 Task: Forward email with the signature Anna Garcia with the subject Request for a meeting from softage.1@softage.net to softage.5@softage.net with the message I would like to schedule a call to discuss the progress of the new product development., select first word, change the font of the message to Garamond and change the font typography to underline Send the email
Action: Mouse moved to (959, 83)
Screenshot: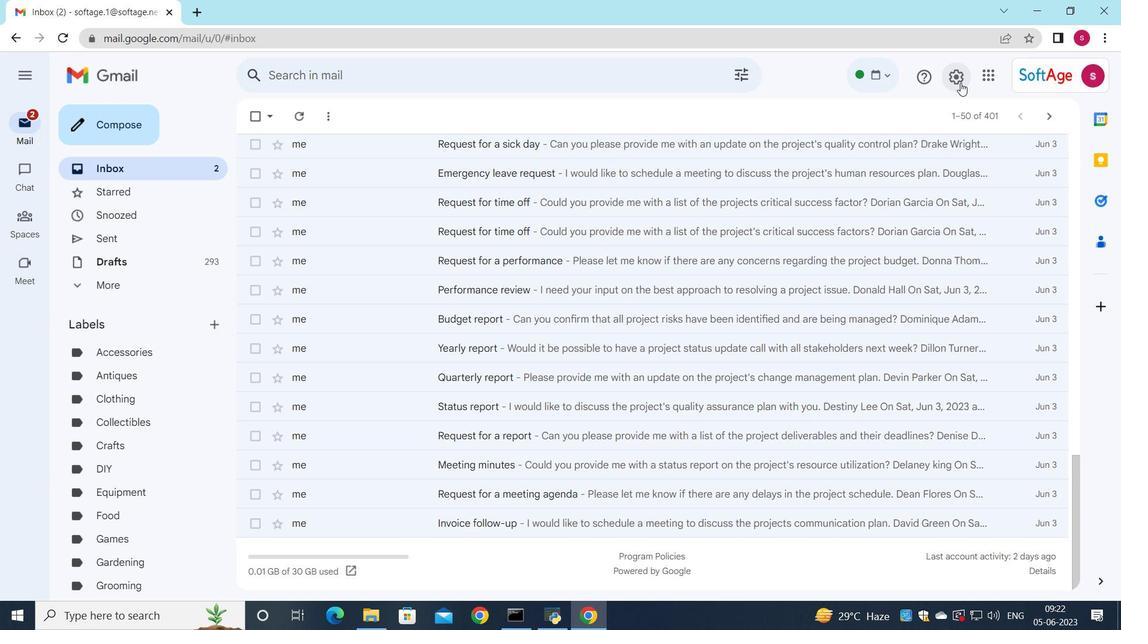 
Action: Mouse pressed left at (959, 83)
Screenshot: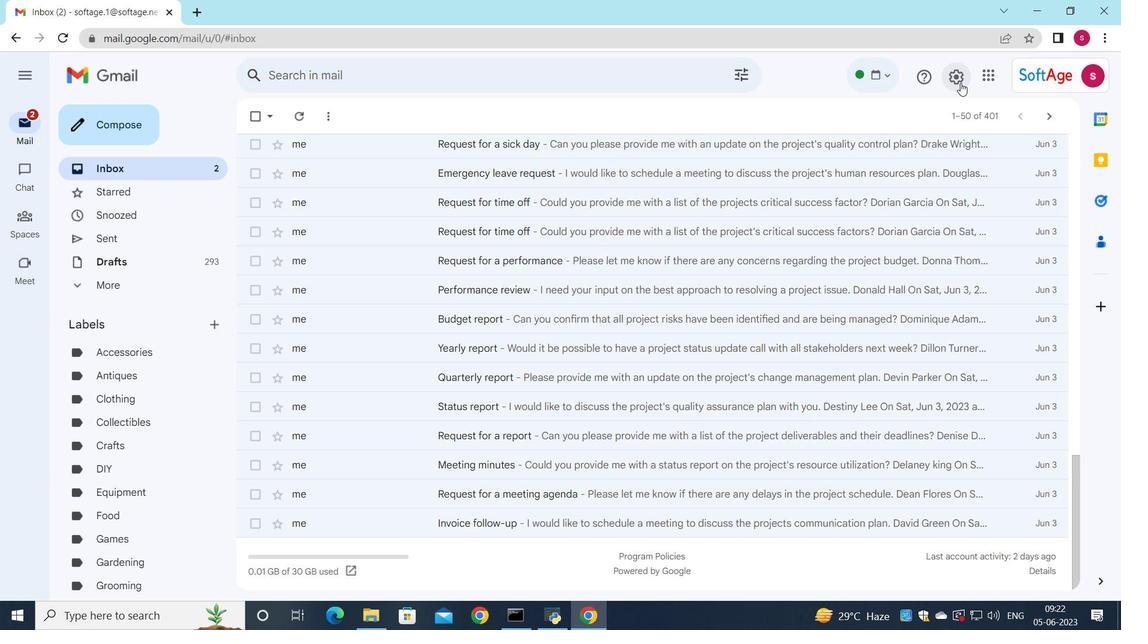 
Action: Mouse moved to (968, 151)
Screenshot: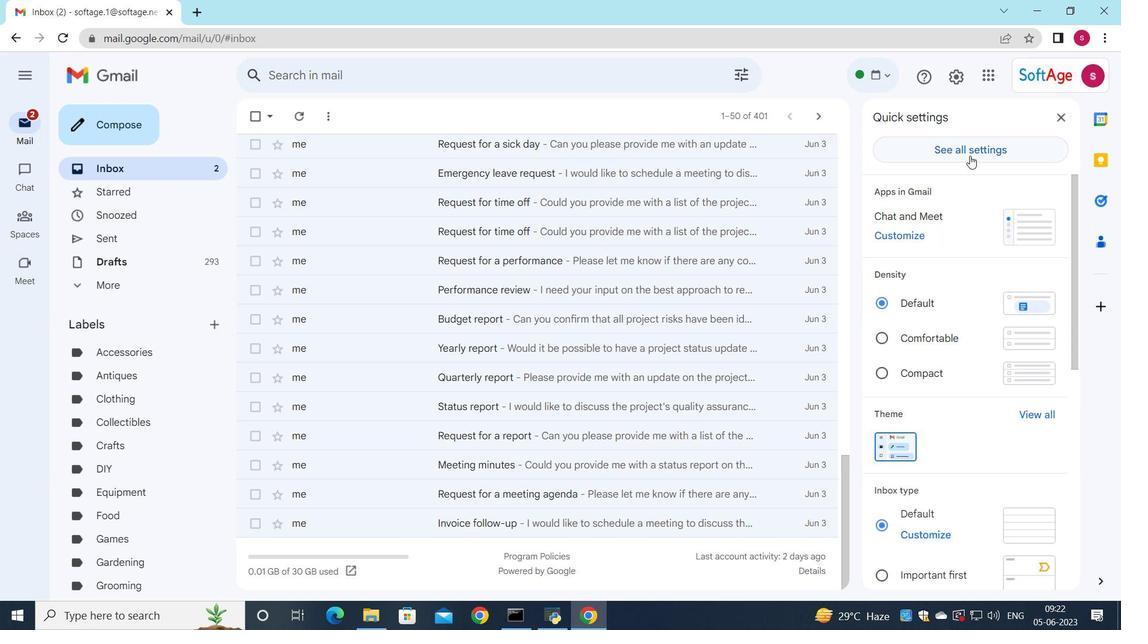 
Action: Mouse pressed left at (968, 151)
Screenshot: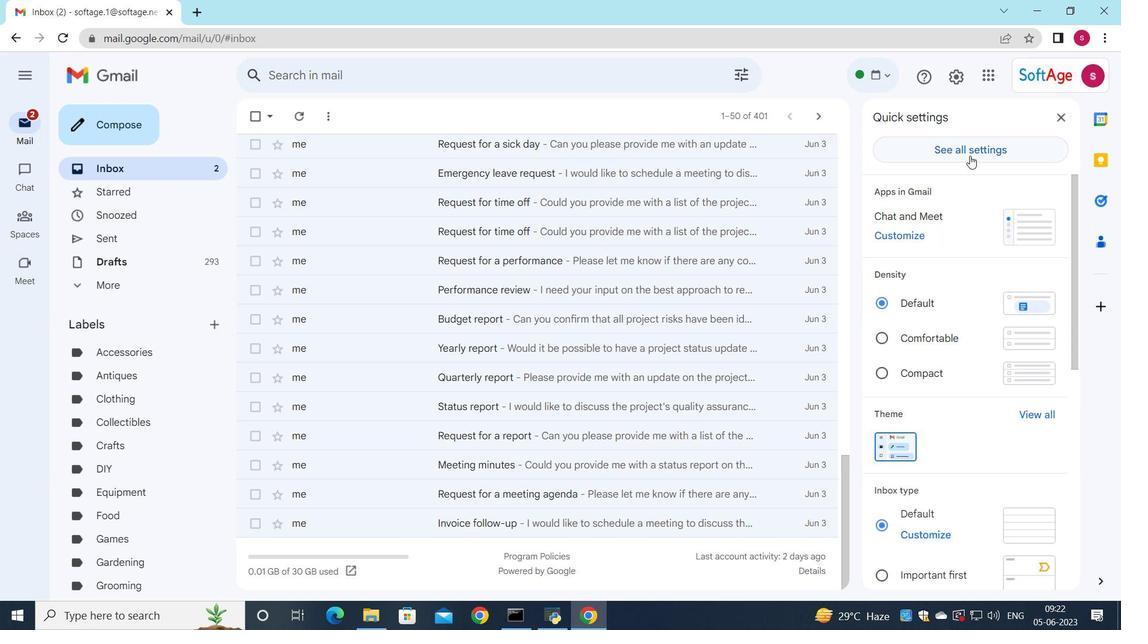 
Action: Mouse moved to (579, 341)
Screenshot: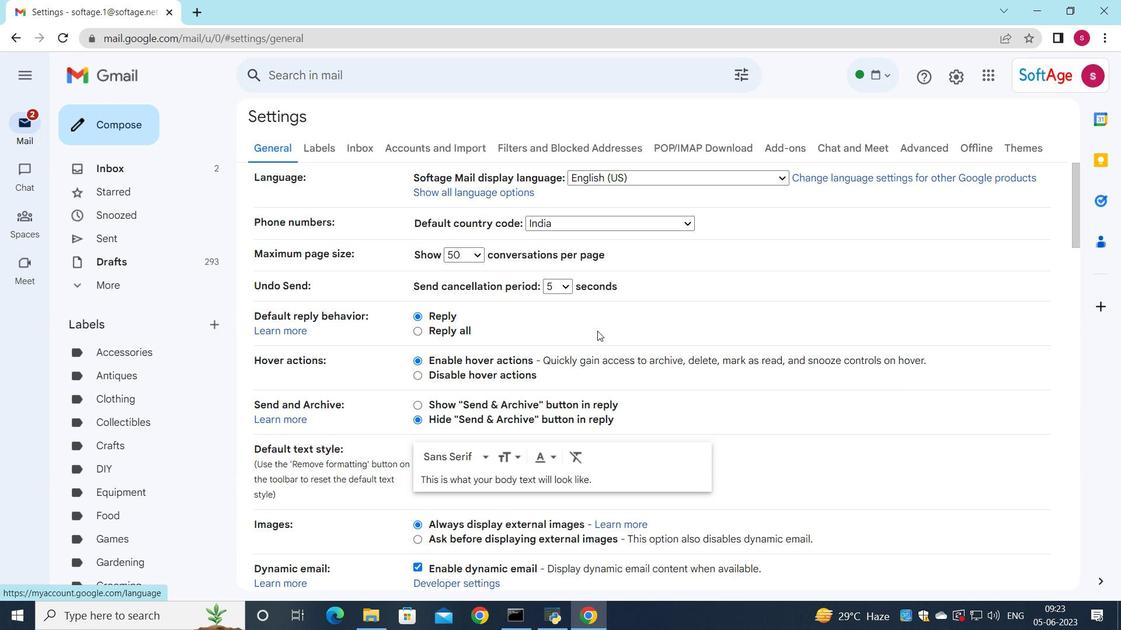 
Action: Mouse scrolled (579, 341) with delta (0, 0)
Screenshot: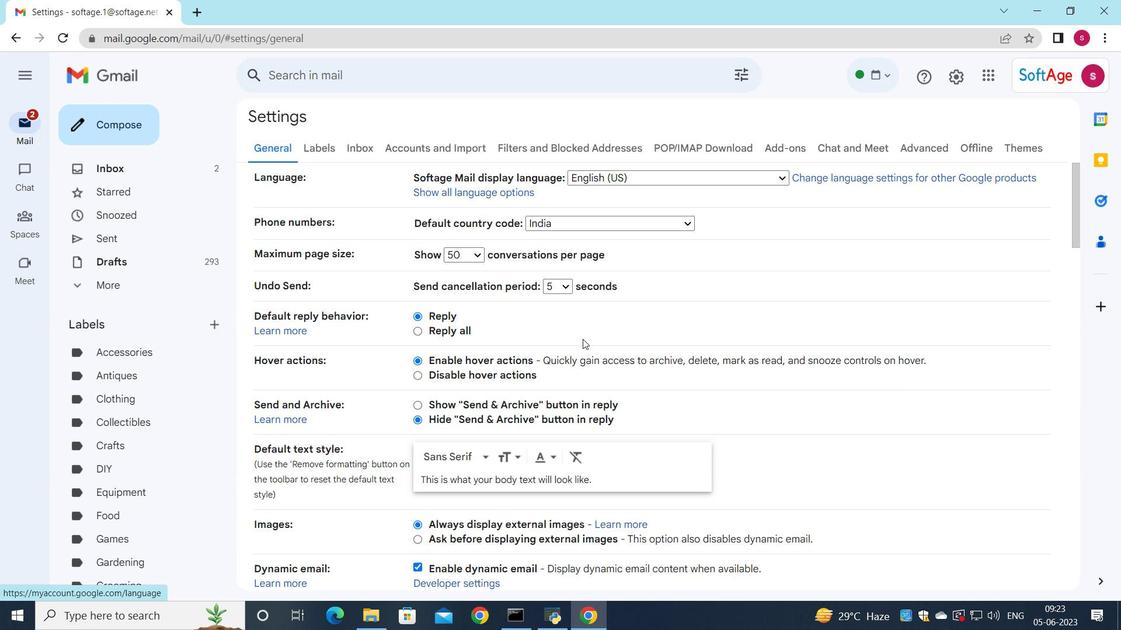 
Action: Mouse scrolled (579, 341) with delta (0, 0)
Screenshot: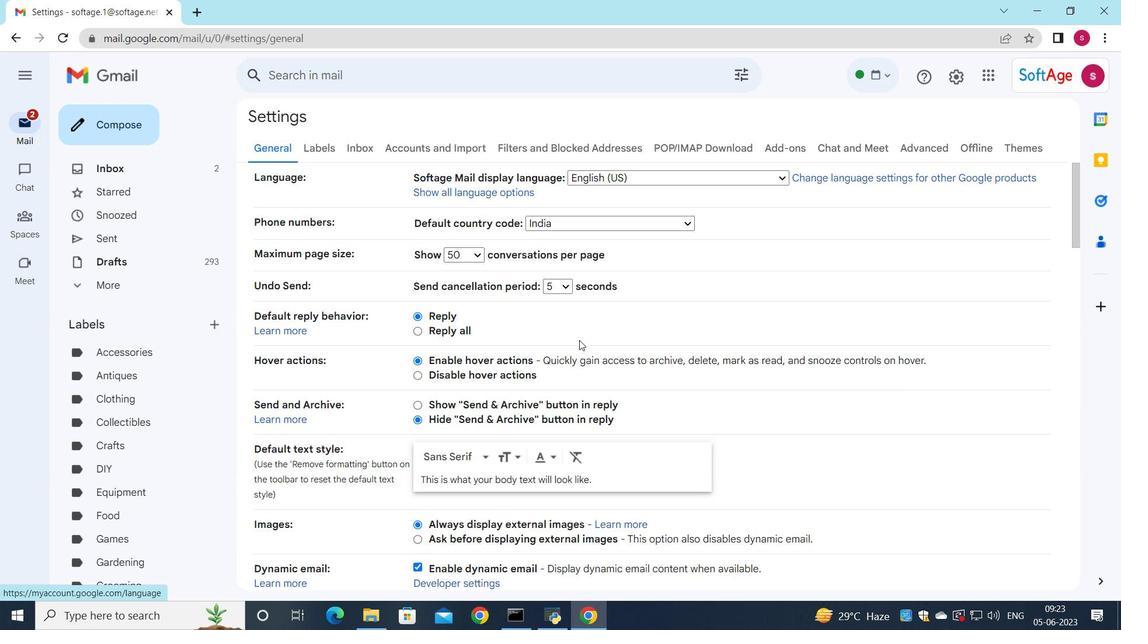 
Action: Mouse scrolled (579, 341) with delta (0, 0)
Screenshot: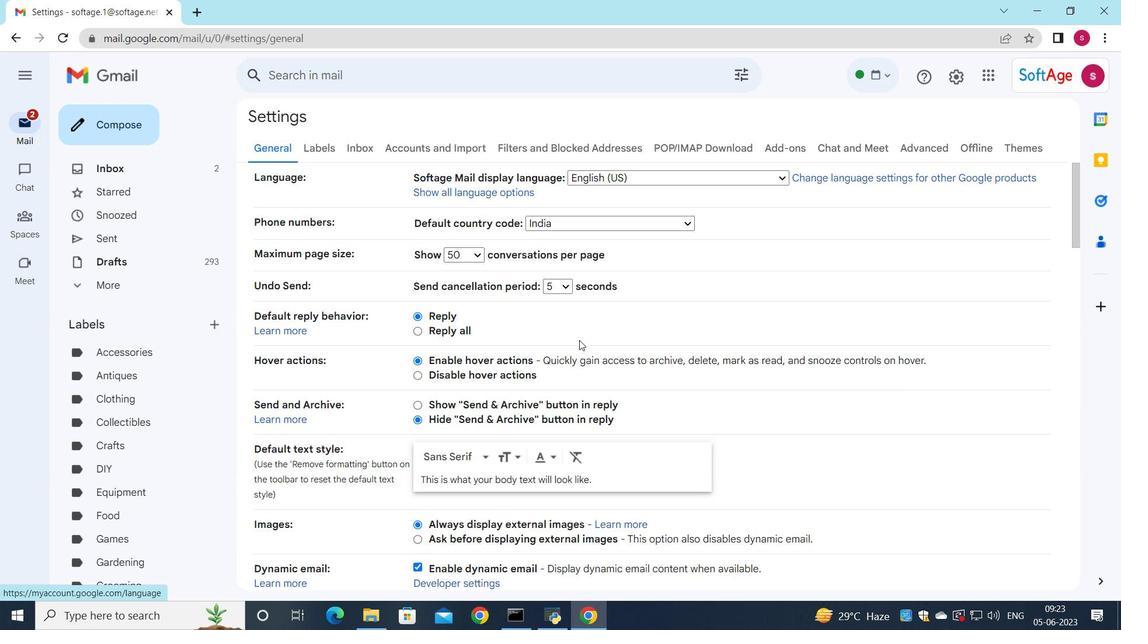 
Action: Mouse scrolled (579, 341) with delta (0, 0)
Screenshot: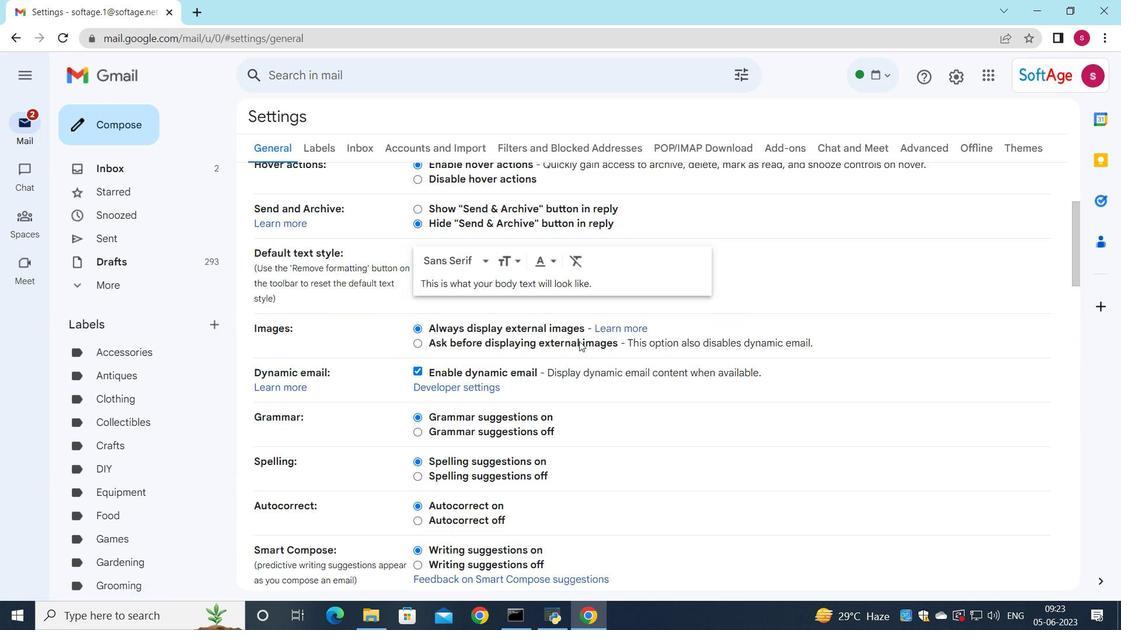 
Action: Mouse scrolled (579, 341) with delta (0, 0)
Screenshot: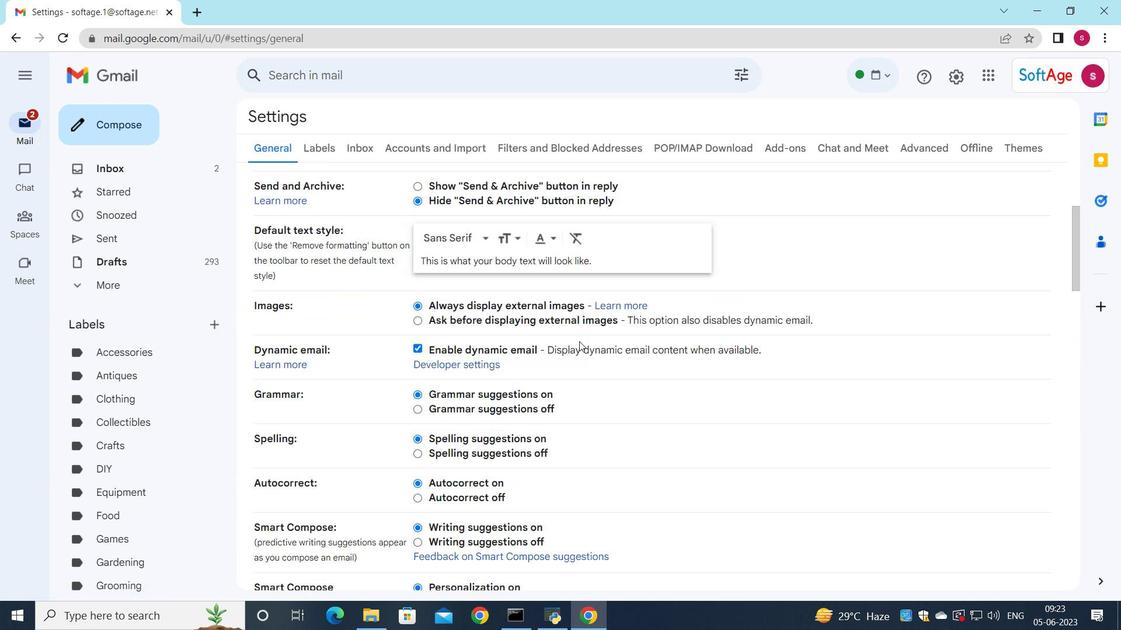 
Action: Mouse scrolled (579, 341) with delta (0, 0)
Screenshot: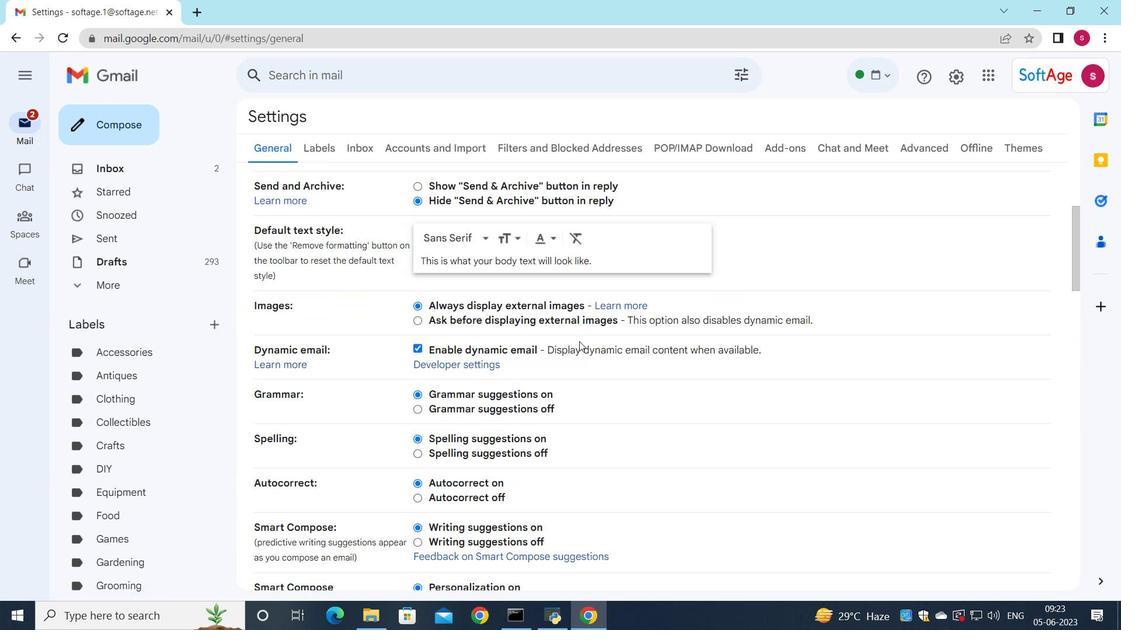 
Action: Mouse scrolled (579, 341) with delta (0, 0)
Screenshot: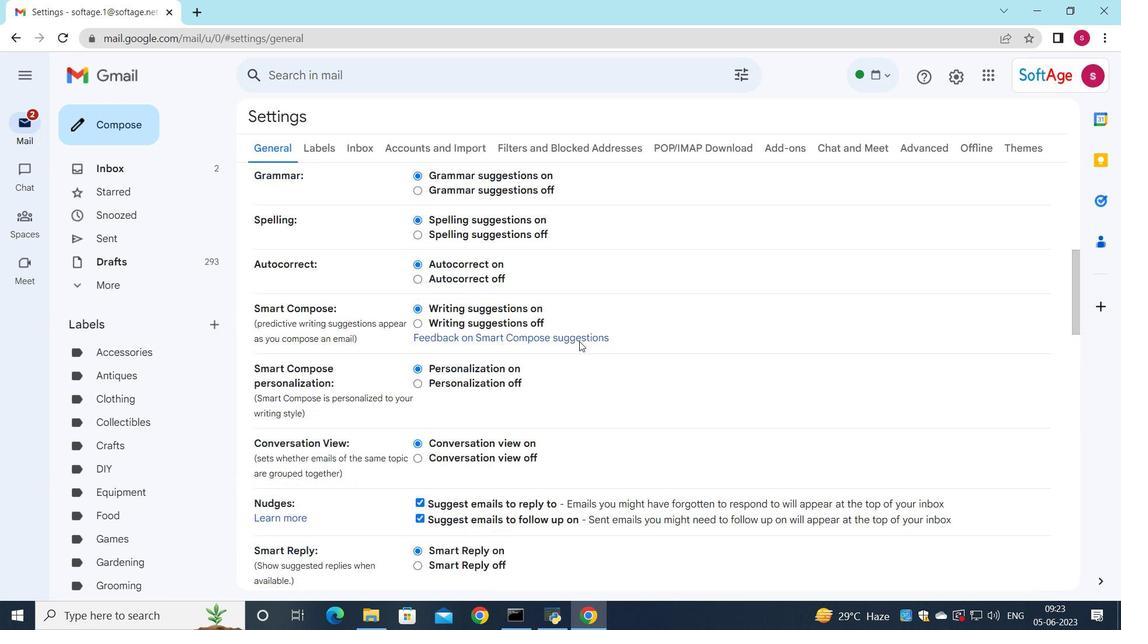 
Action: Mouse scrolled (579, 341) with delta (0, 0)
Screenshot: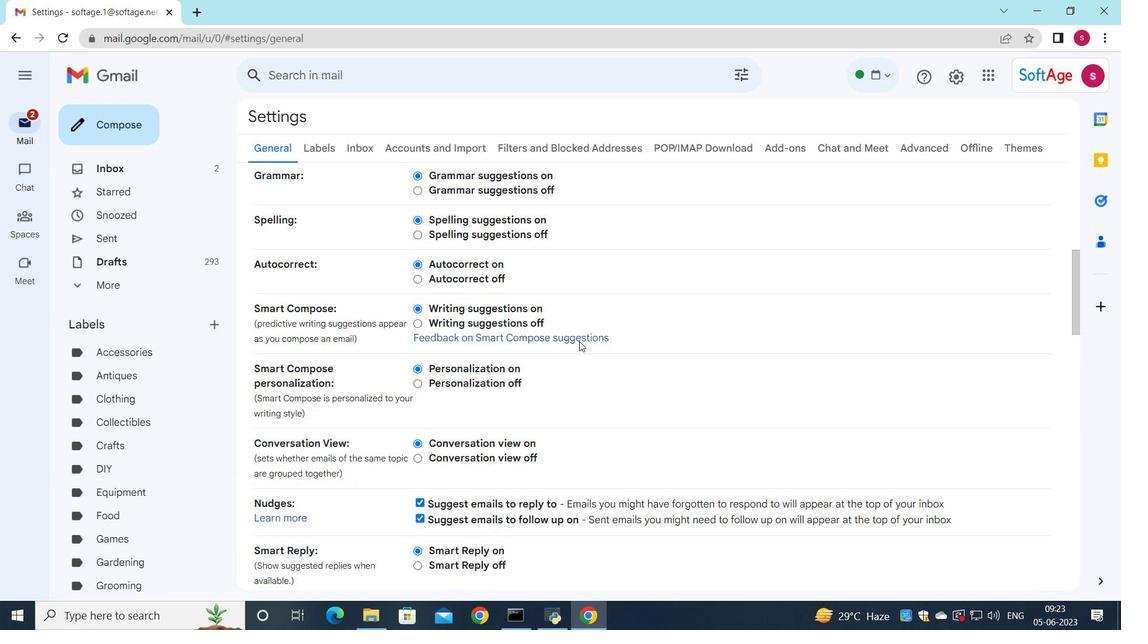 
Action: Mouse scrolled (579, 341) with delta (0, 0)
Screenshot: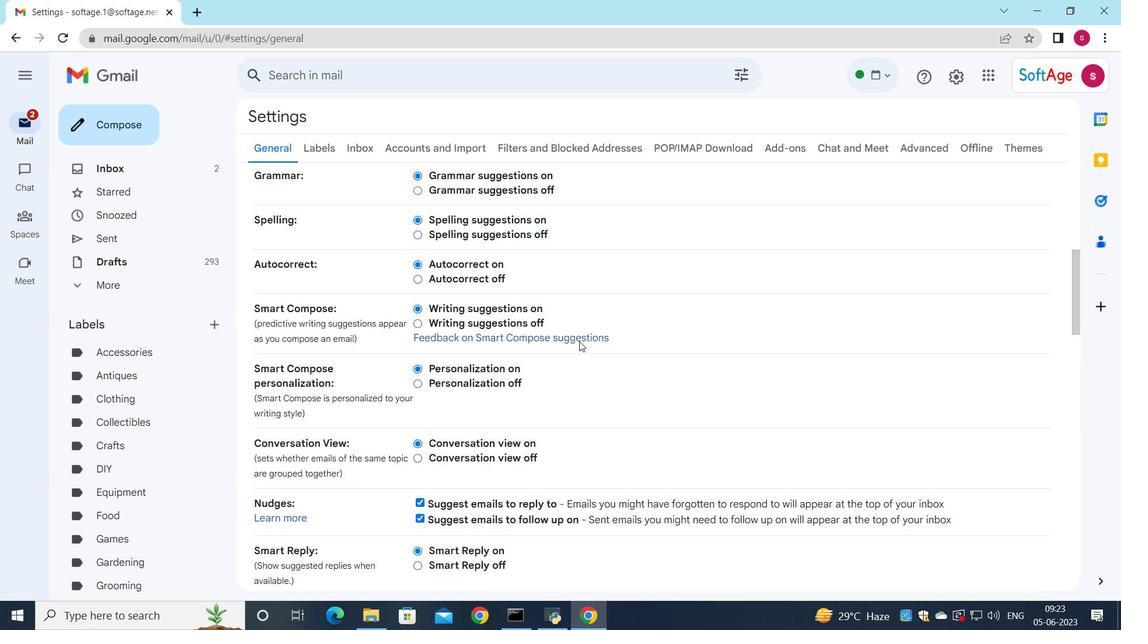 
Action: Mouse scrolled (579, 341) with delta (0, 0)
Screenshot: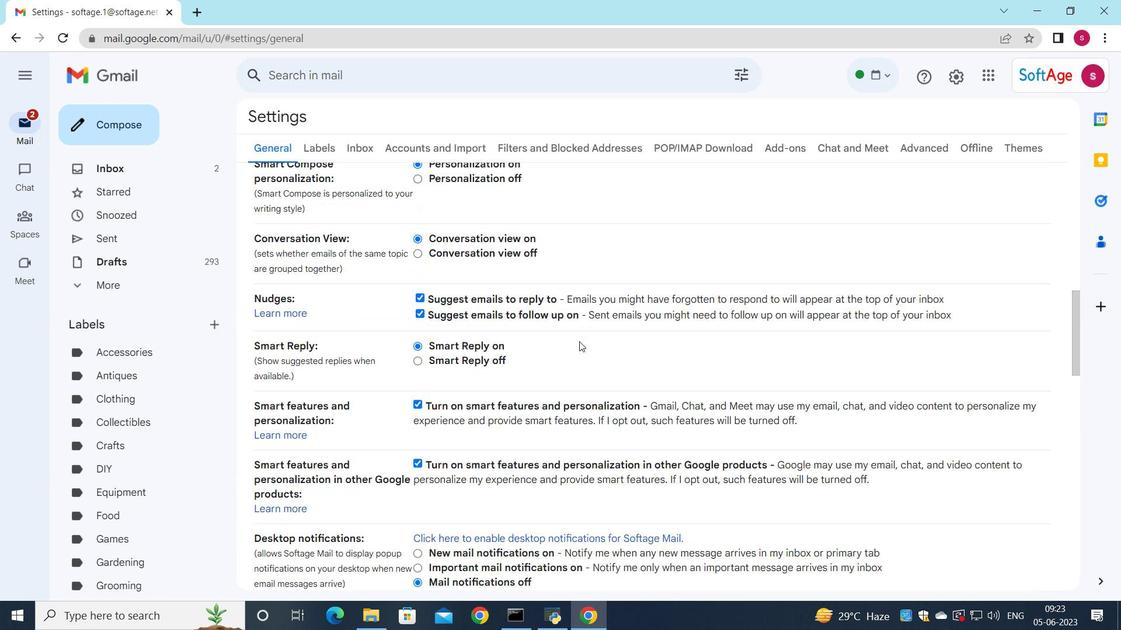 
Action: Mouse scrolled (579, 341) with delta (0, 0)
Screenshot: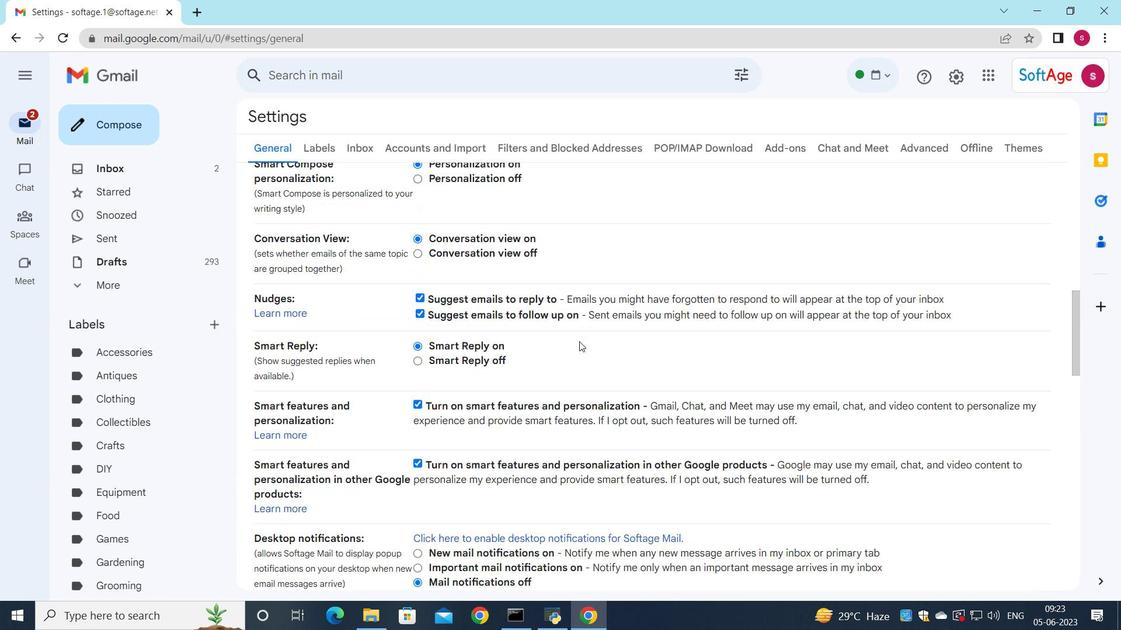 
Action: Mouse moved to (581, 345)
Screenshot: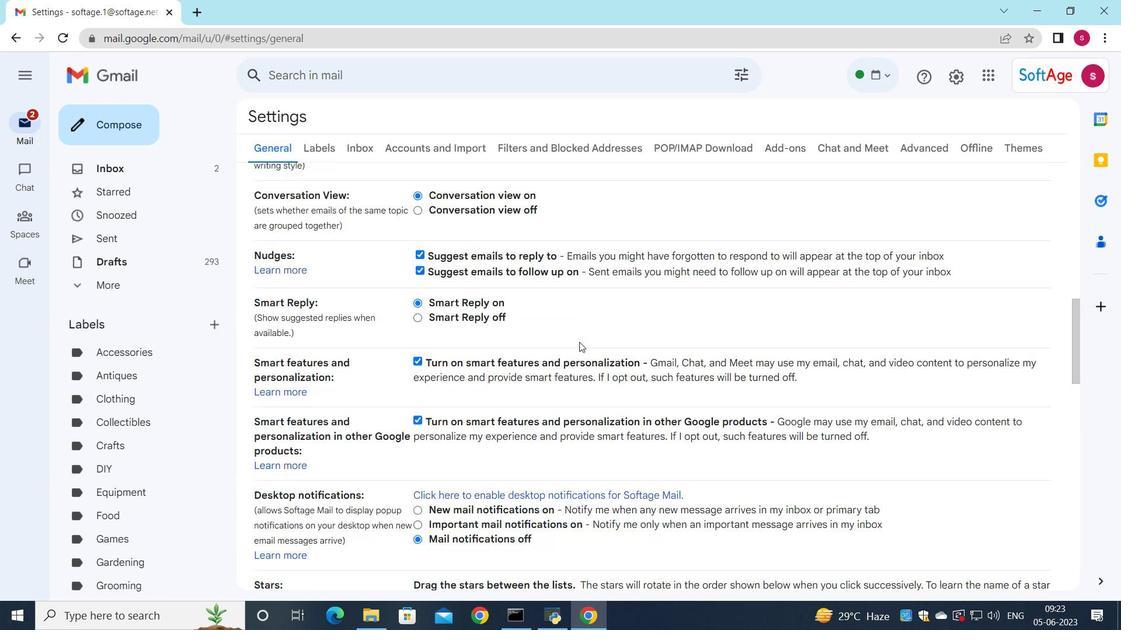 
Action: Mouse scrolled (581, 344) with delta (0, 0)
Screenshot: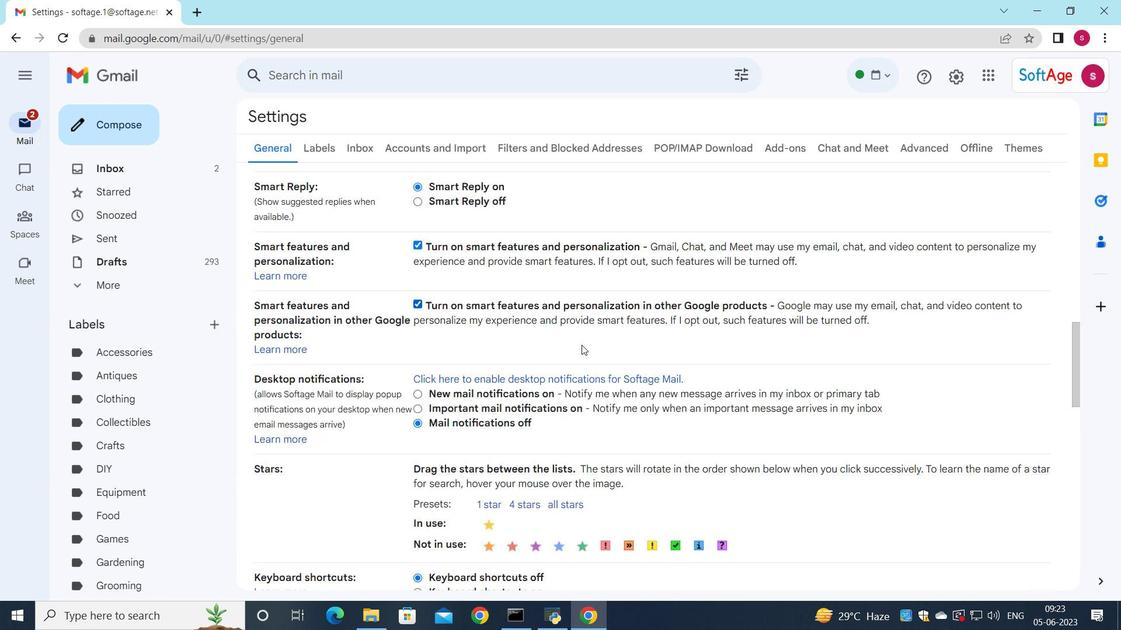
Action: Mouse scrolled (581, 344) with delta (0, 0)
Screenshot: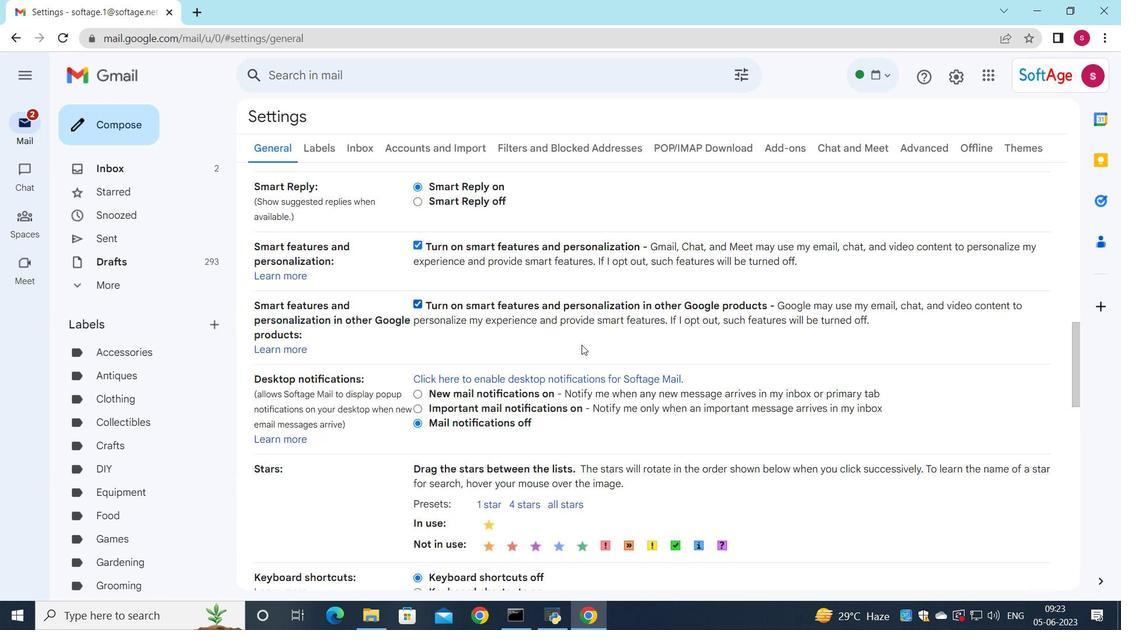 
Action: Mouse scrolled (581, 344) with delta (0, 0)
Screenshot: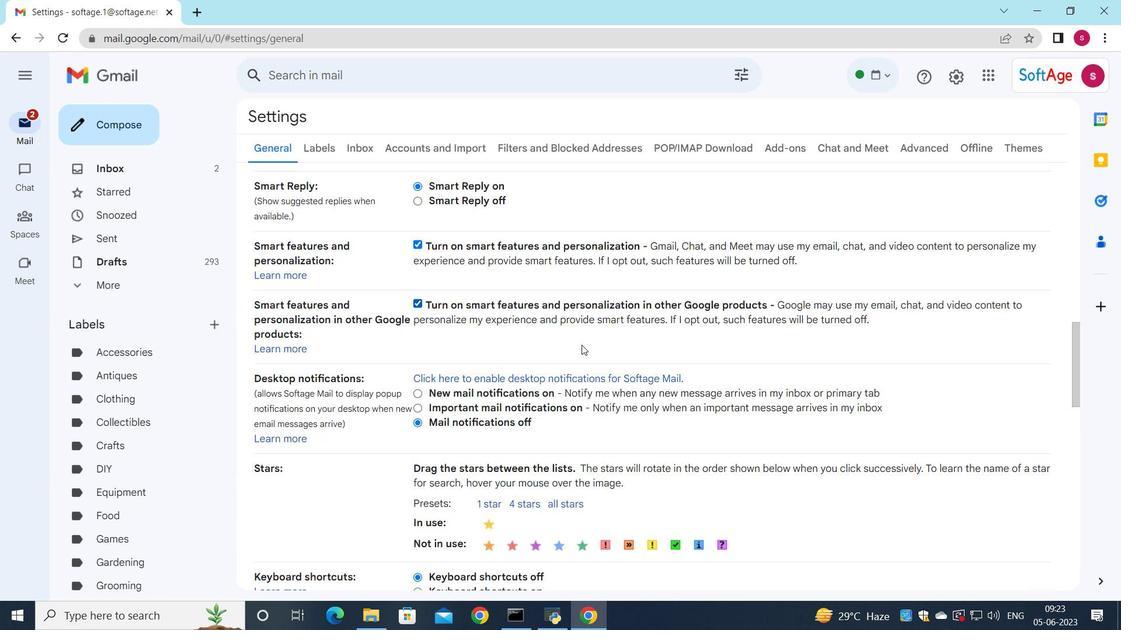 
Action: Mouse moved to (589, 362)
Screenshot: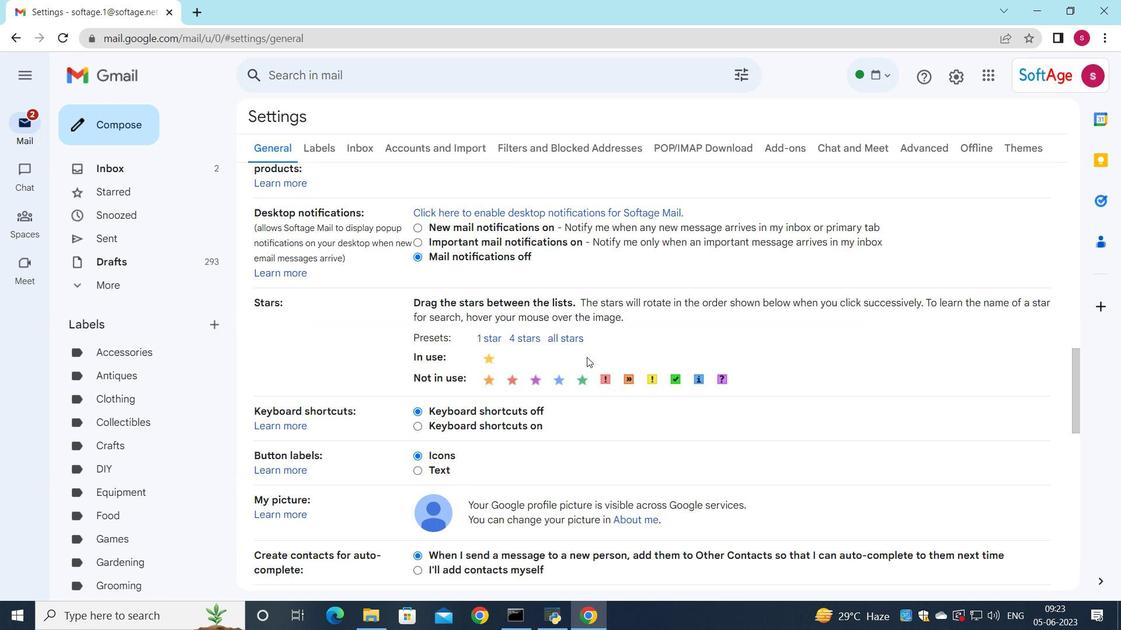 
Action: Mouse scrolled (589, 362) with delta (0, 0)
Screenshot: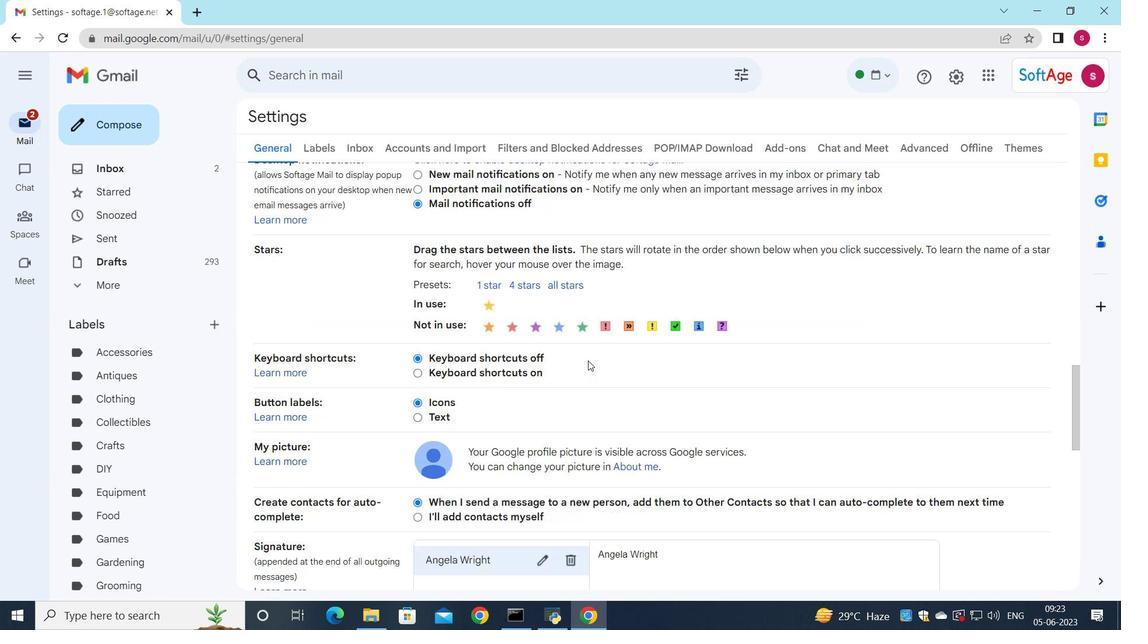 
Action: Mouse moved to (589, 363)
Screenshot: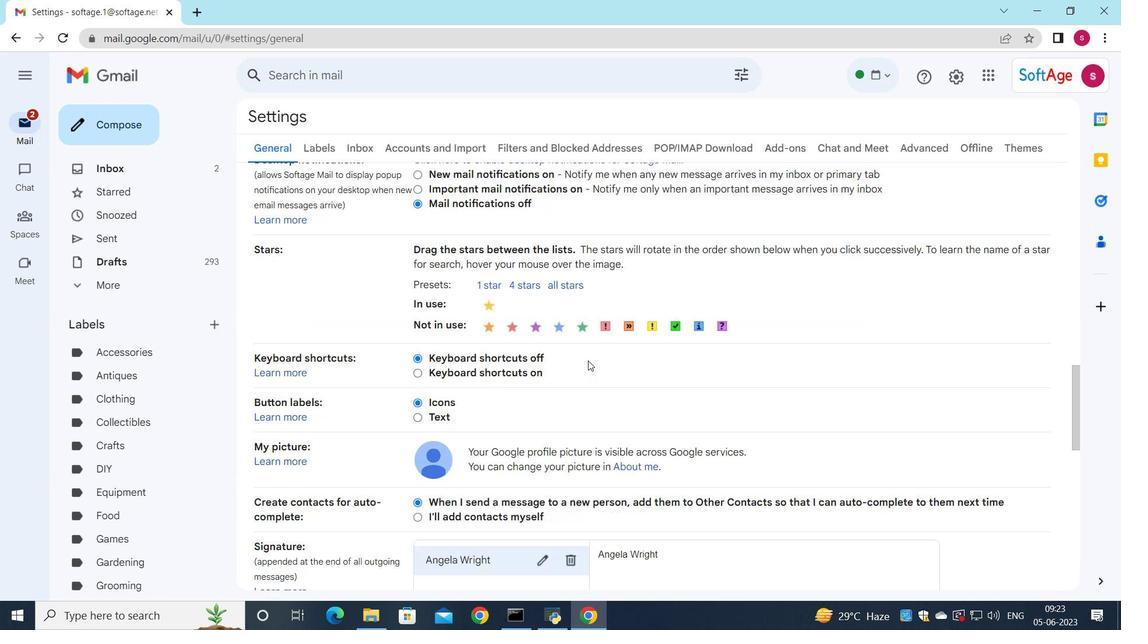 
Action: Mouse scrolled (589, 362) with delta (0, 0)
Screenshot: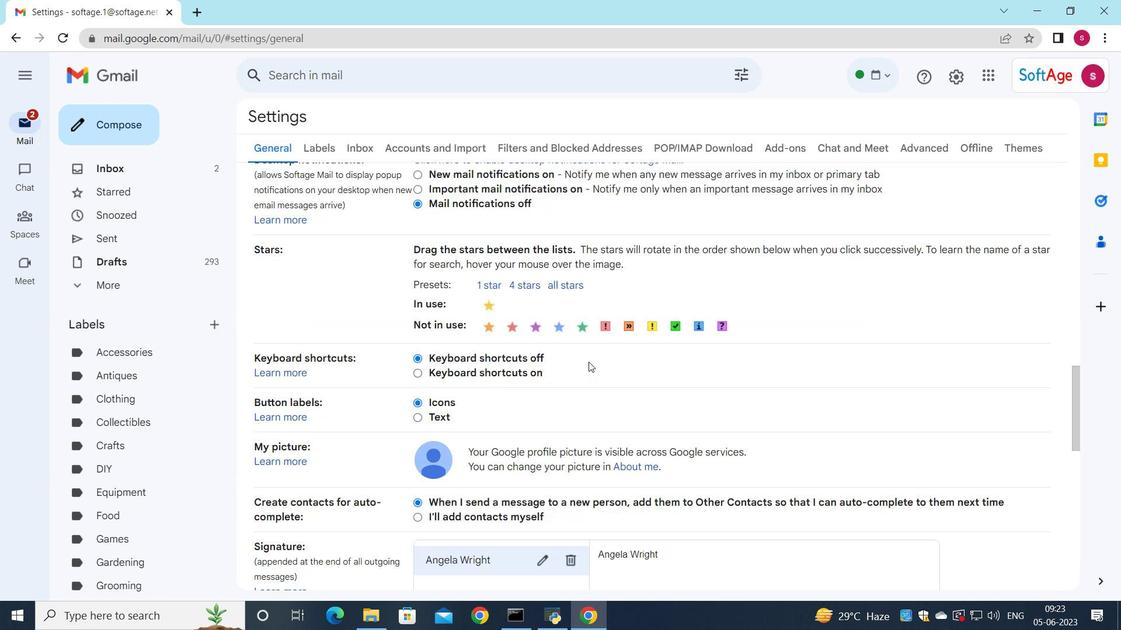 
Action: Mouse scrolled (589, 362) with delta (0, 0)
Screenshot: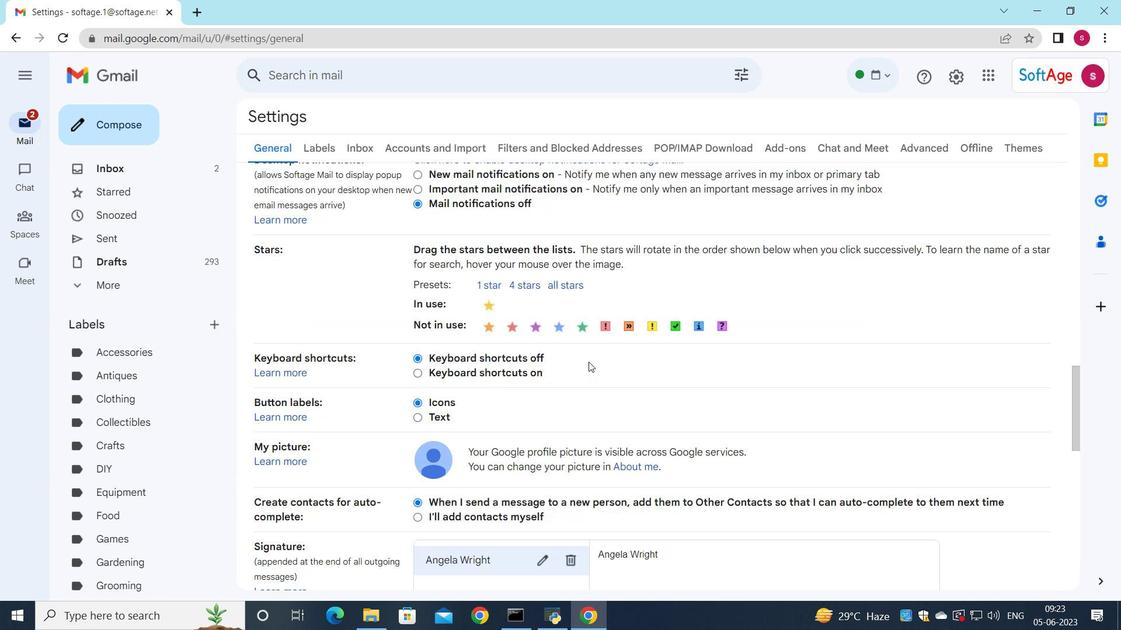 
Action: Mouse moved to (565, 338)
Screenshot: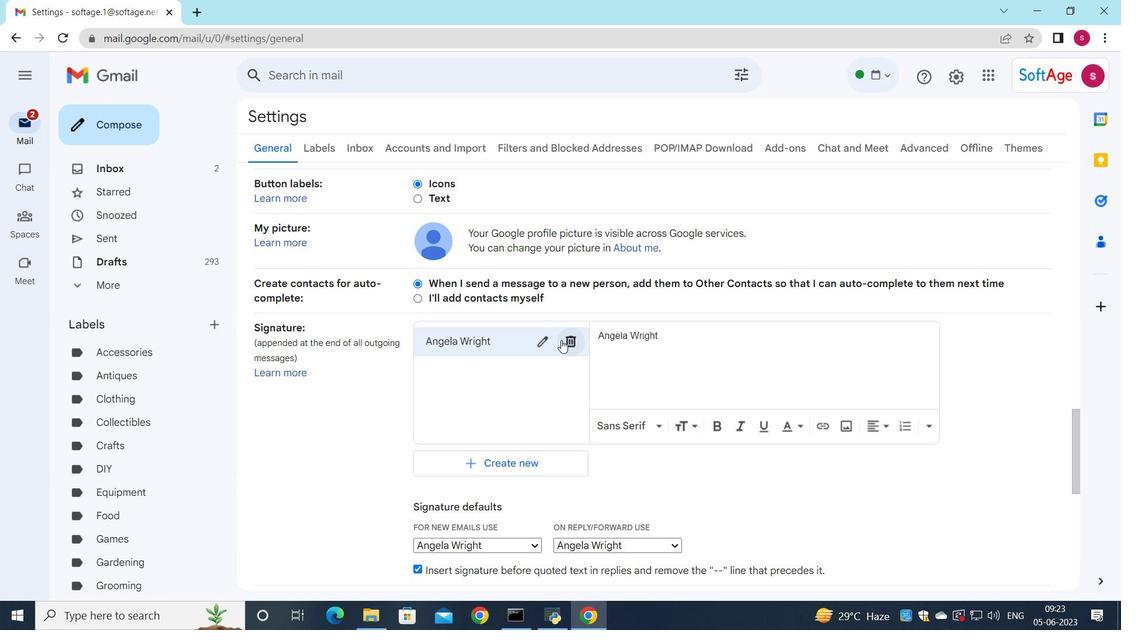 
Action: Mouse pressed left at (565, 338)
Screenshot: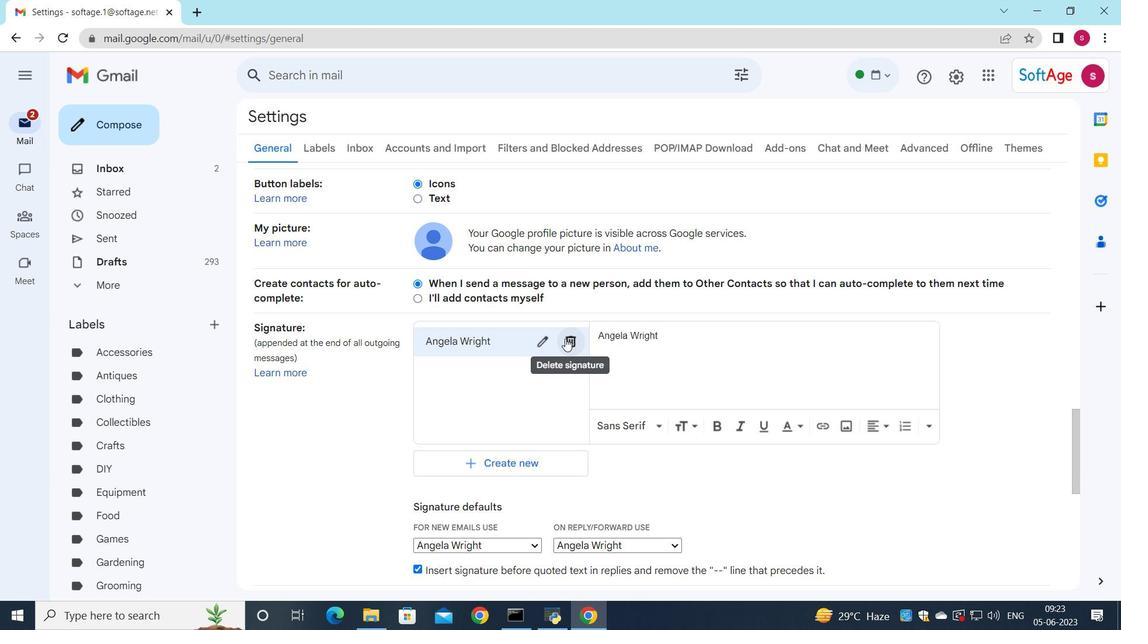 
Action: Mouse moved to (682, 364)
Screenshot: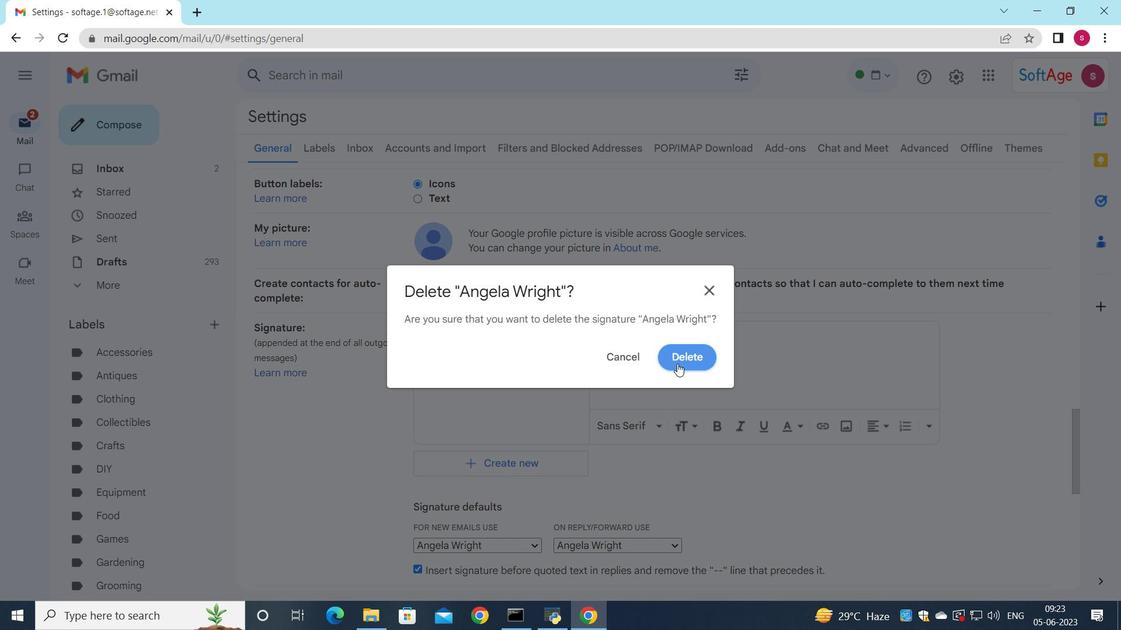 
Action: Mouse pressed left at (682, 364)
Screenshot: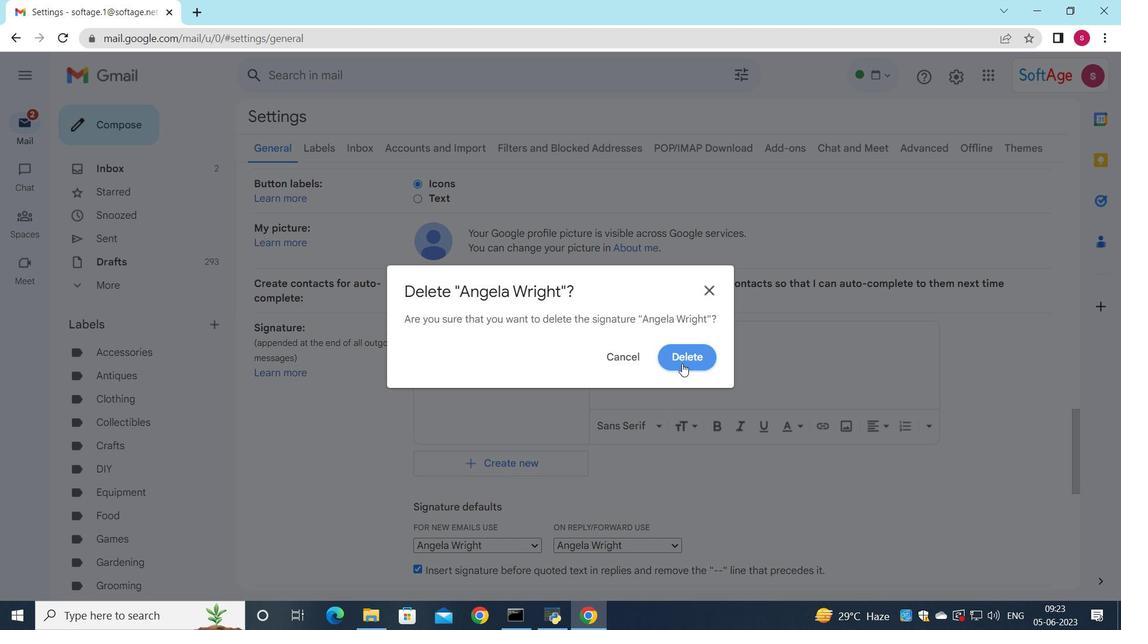 
Action: Mouse moved to (501, 357)
Screenshot: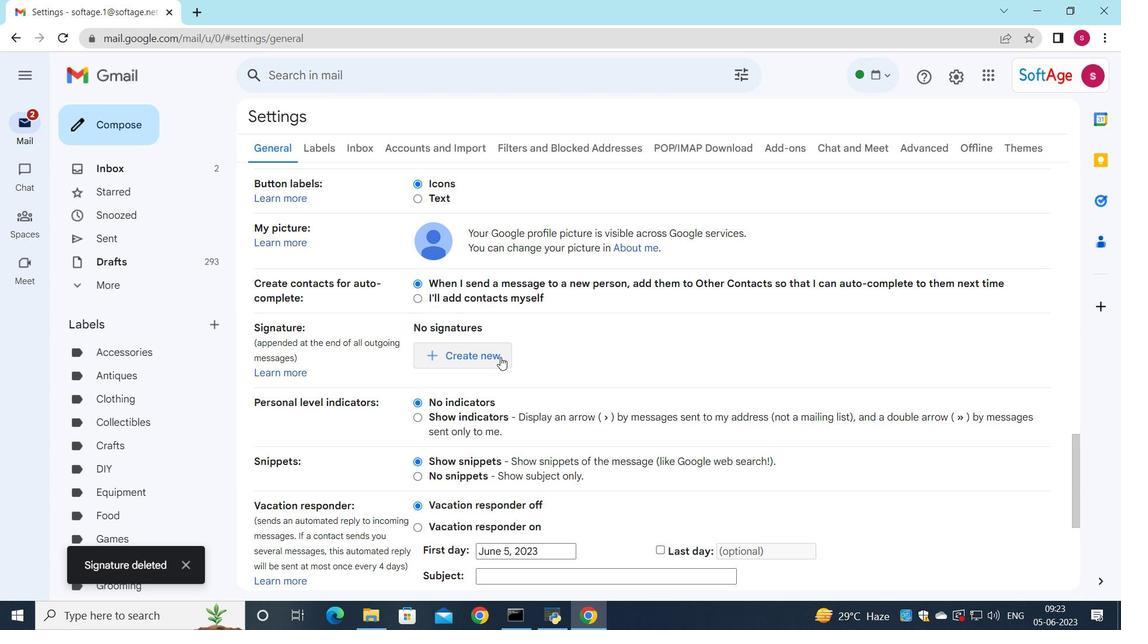 
Action: Mouse pressed left at (501, 357)
Screenshot: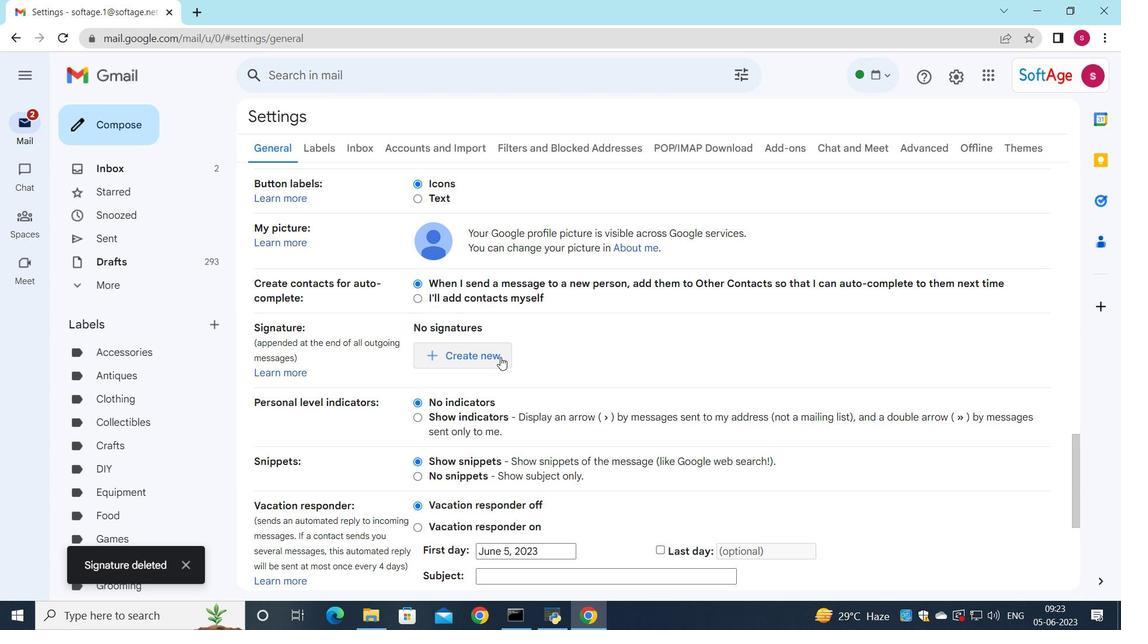 
Action: Mouse moved to (653, 342)
Screenshot: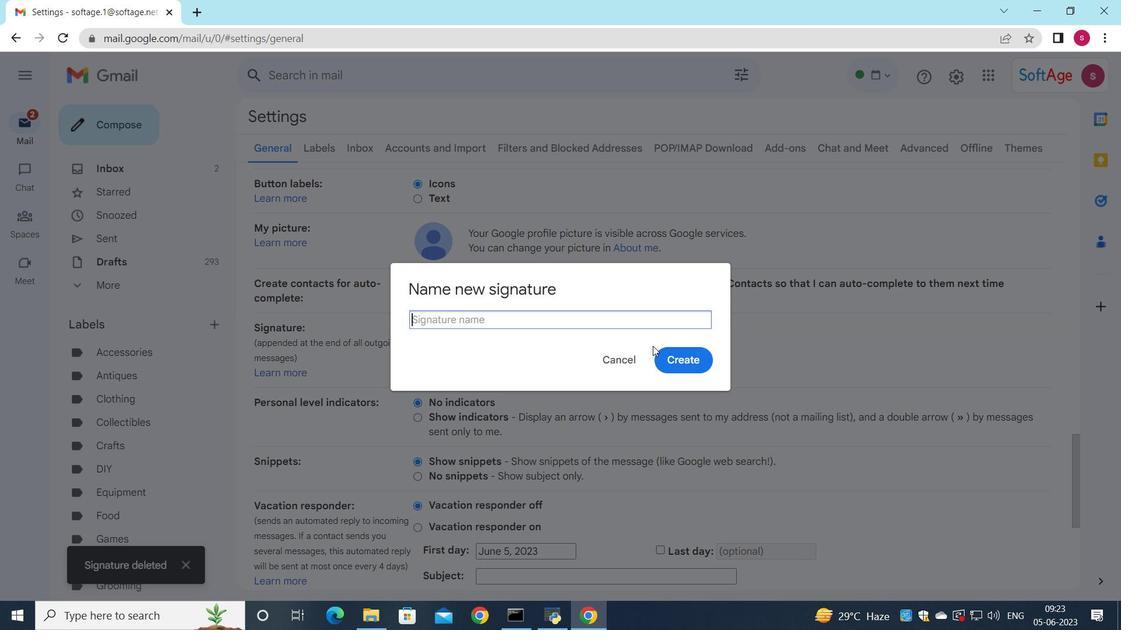 
Action: Key pressed <Key.shift>Anna<Key.space><Key.shift>Garcia
Screenshot: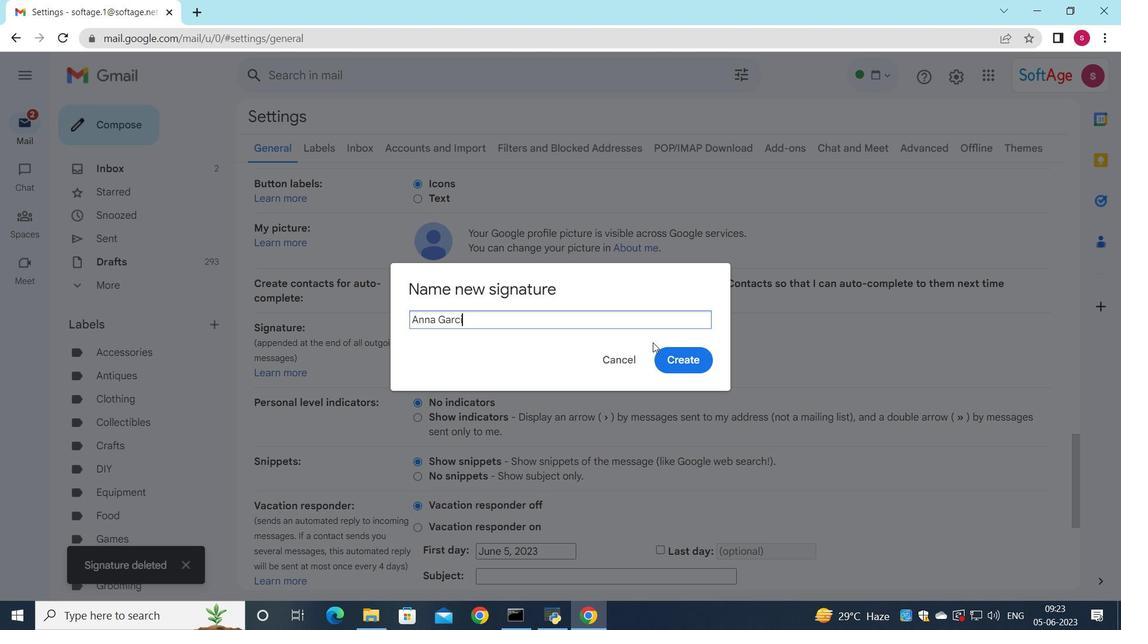 
Action: Mouse moved to (668, 362)
Screenshot: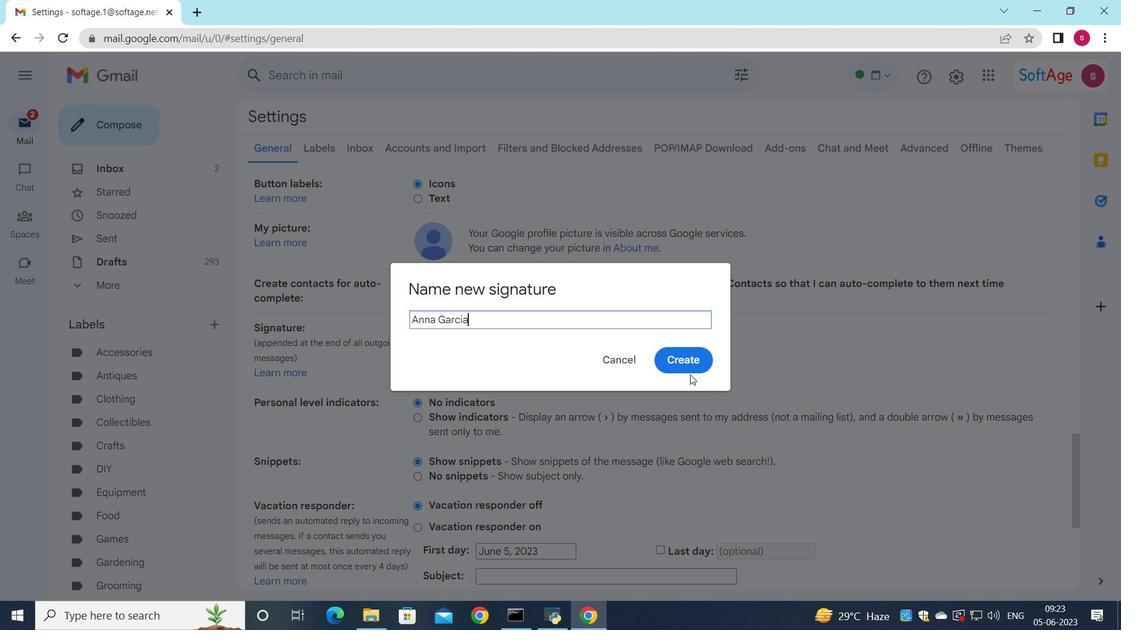 
Action: Mouse pressed left at (668, 362)
Screenshot: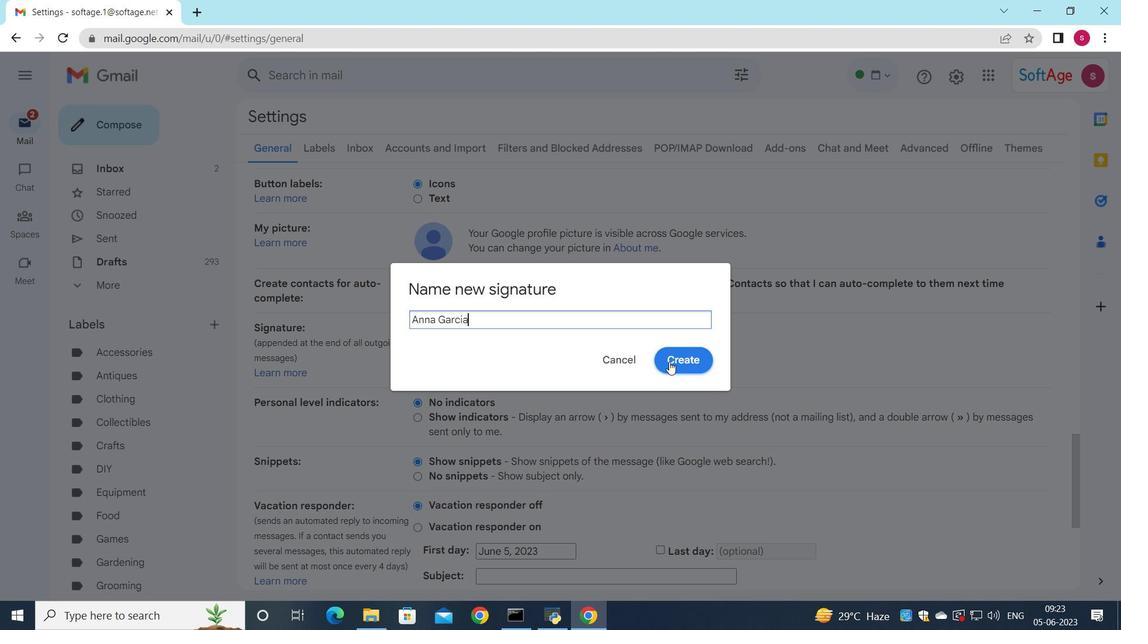 
Action: Mouse pressed left at (668, 362)
Screenshot: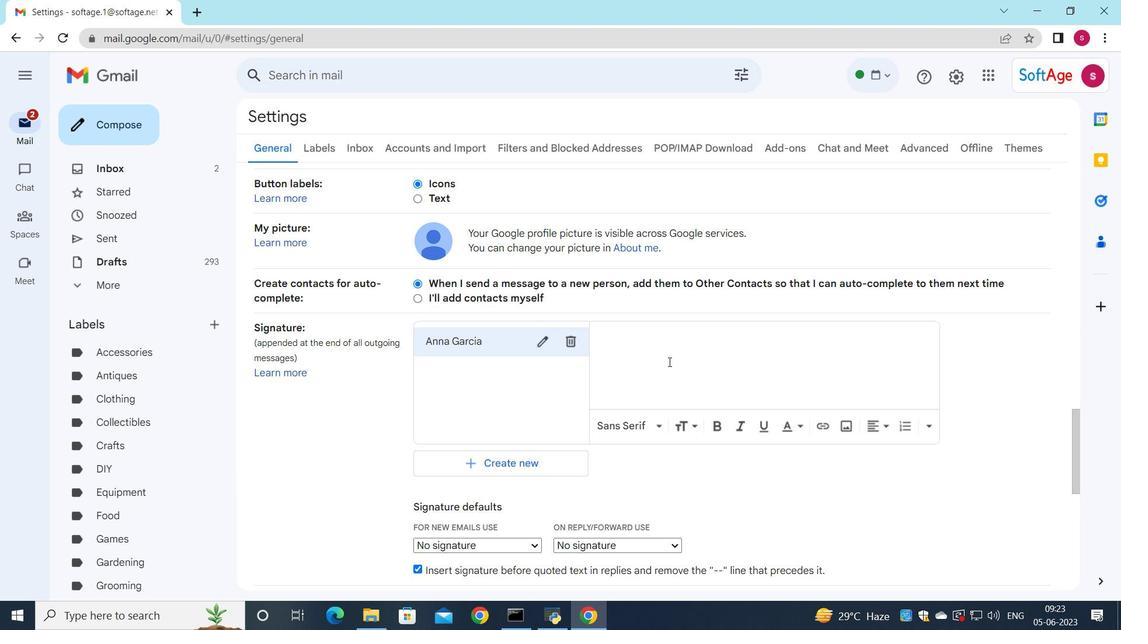 
Action: Key pressed <Key.shift>Anna<Key.space><Key.shift><Key.shift><Key.shift><Key.shift>Garcia
Screenshot: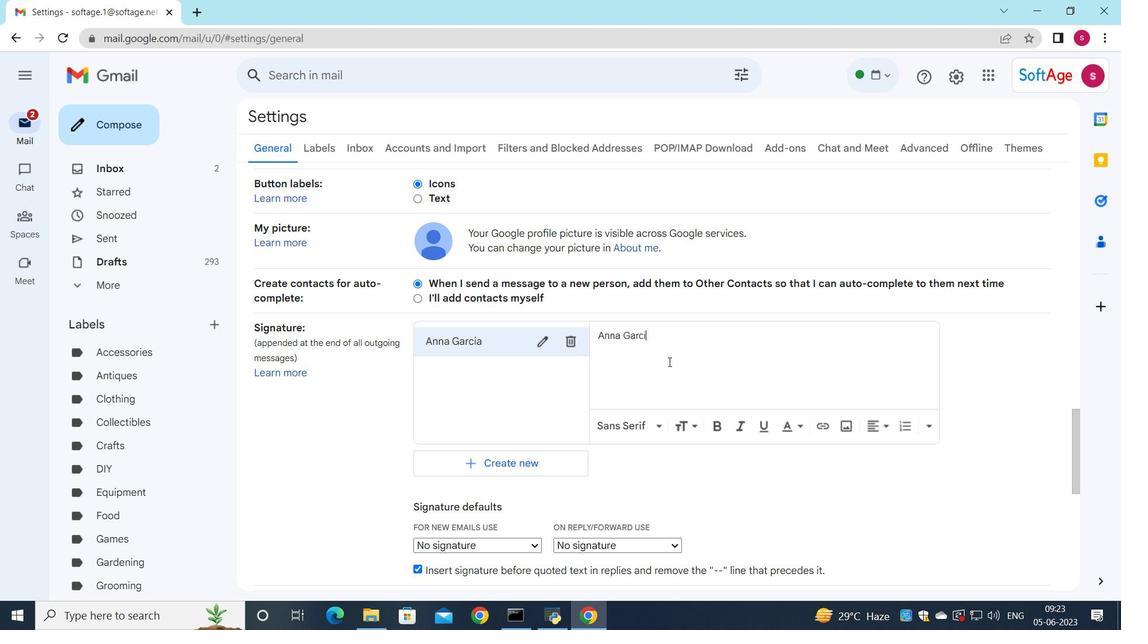 
Action: Mouse scrolled (668, 361) with delta (0, 0)
Screenshot: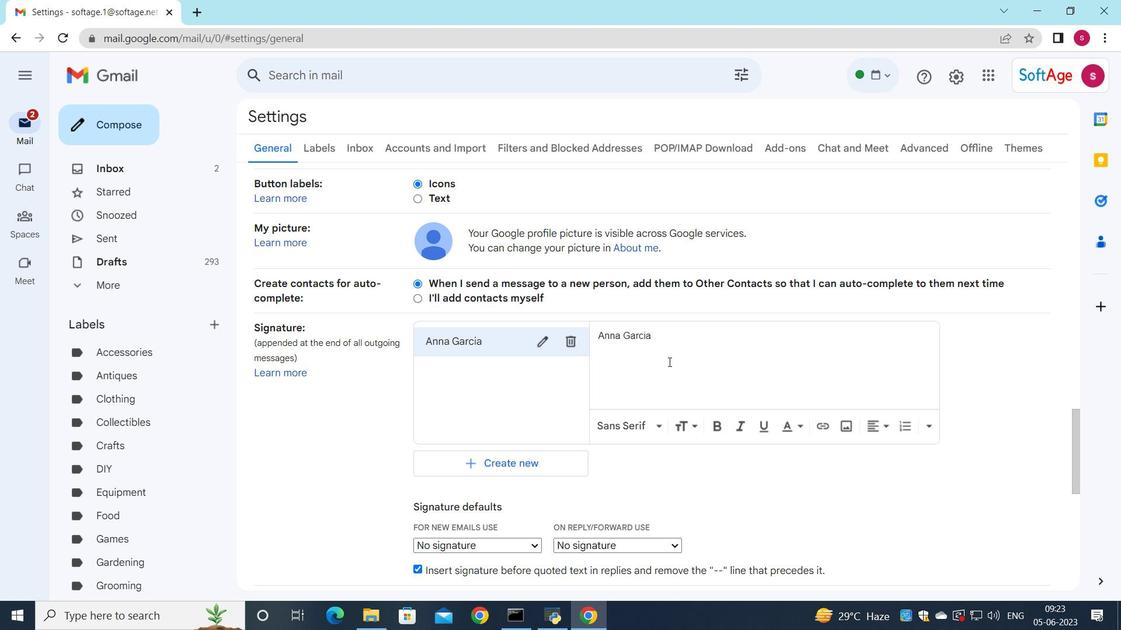 
Action: Mouse moved to (515, 473)
Screenshot: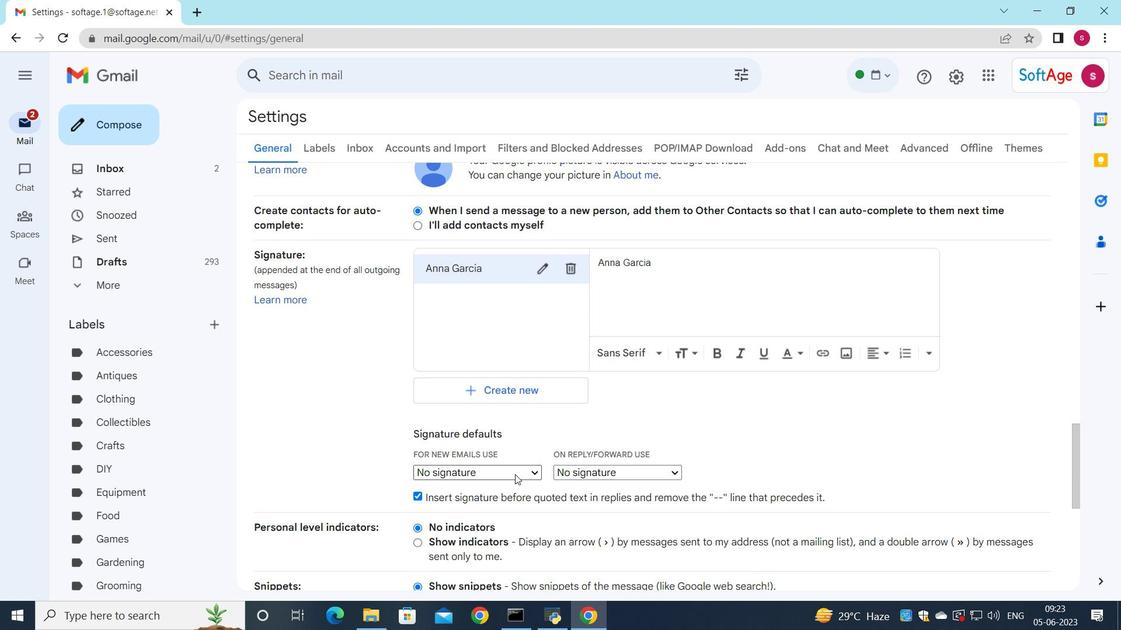 
Action: Mouse pressed left at (515, 473)
Screenshot: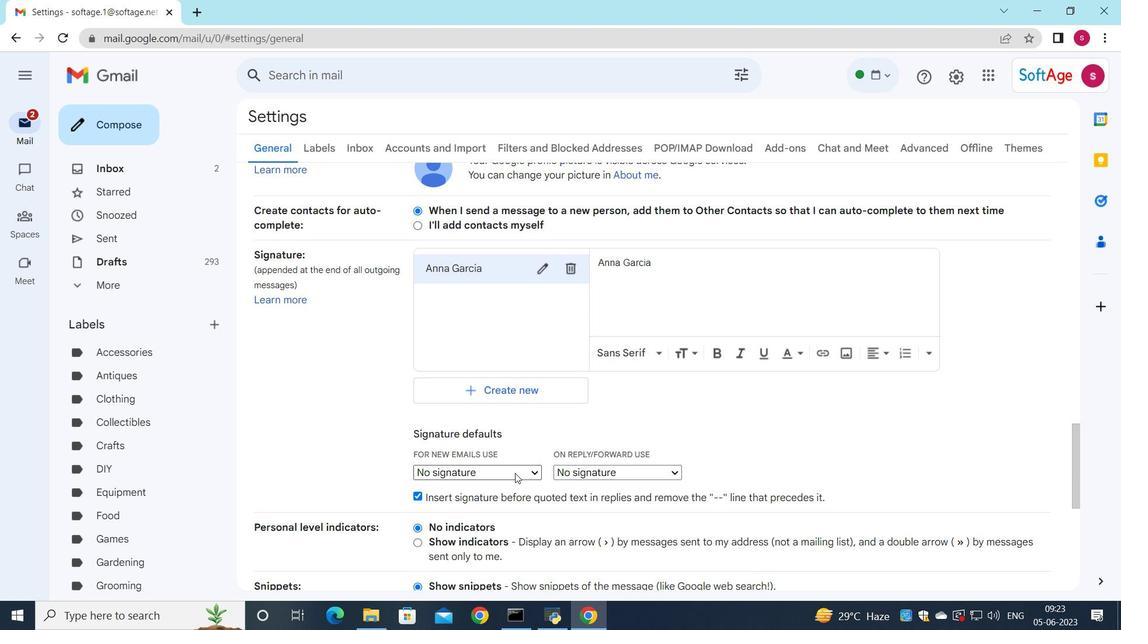 
Action: Mouse moved to (495, 498)
Screenshot: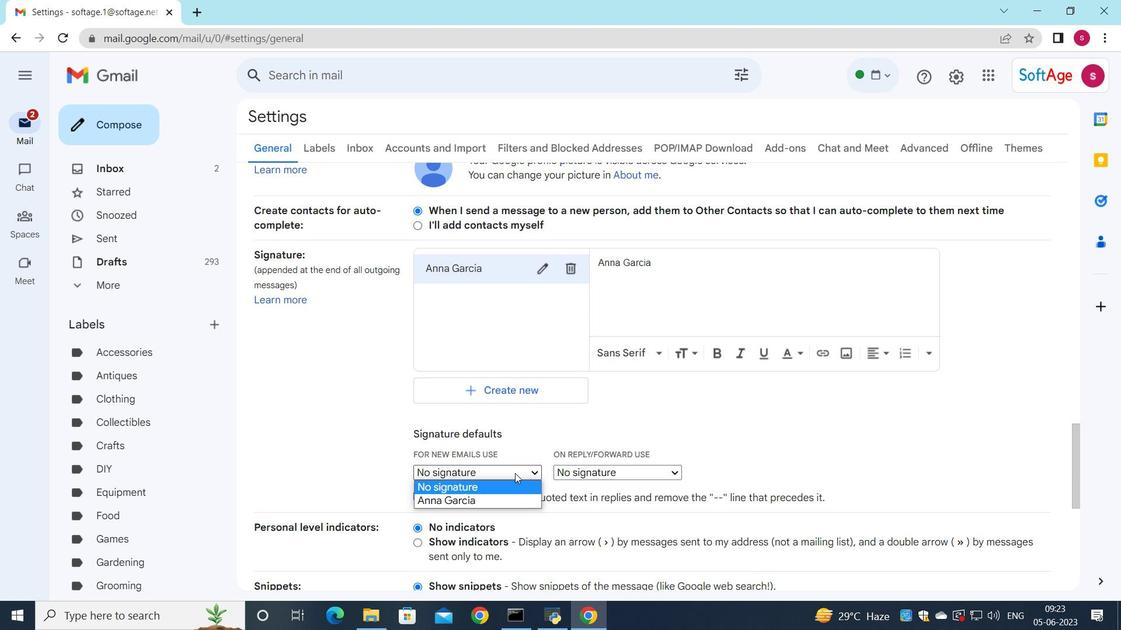
Action: Mouse pressed left at (495, 498)
Screenshot: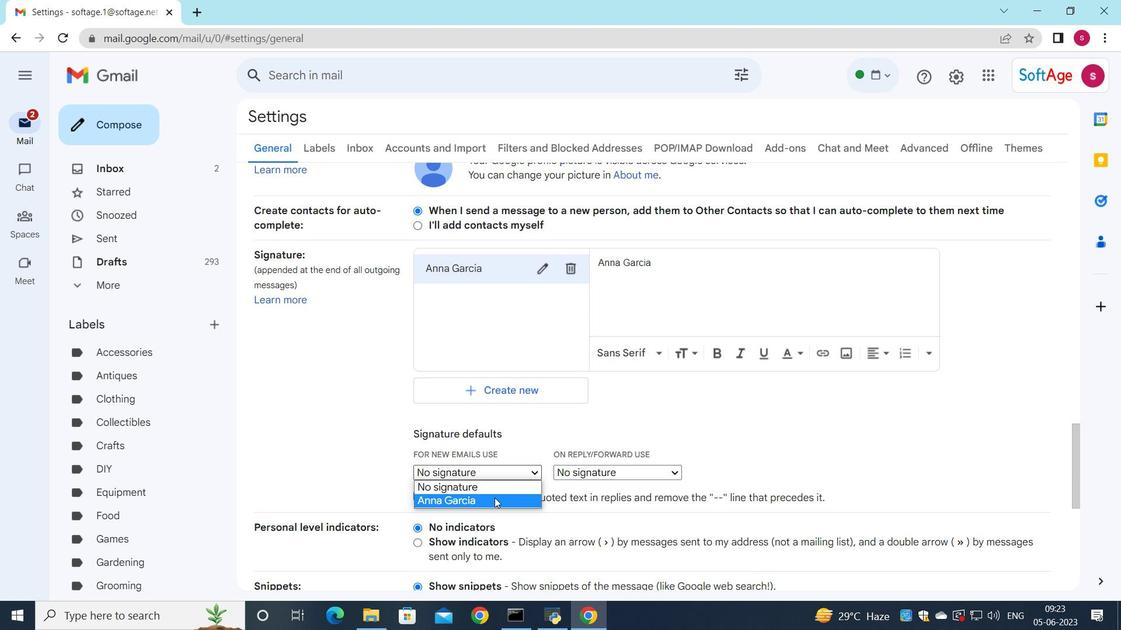 
Action: Mouse moved to (605, 466)
Screenshot: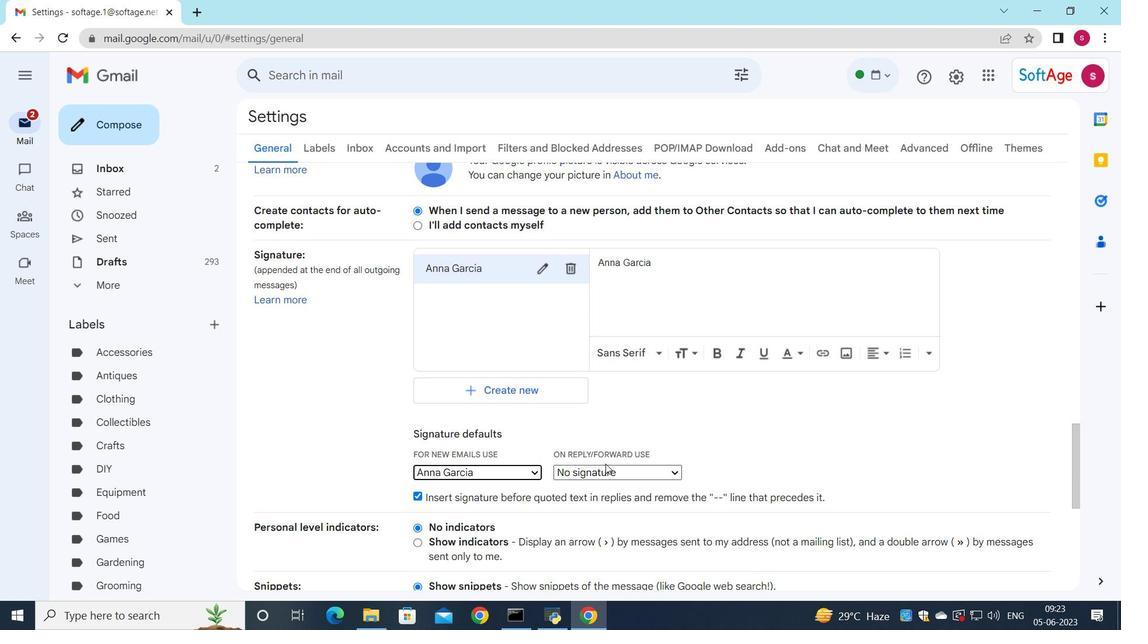 
Action: Mouse pressed left at (605, 466)
Screenshot: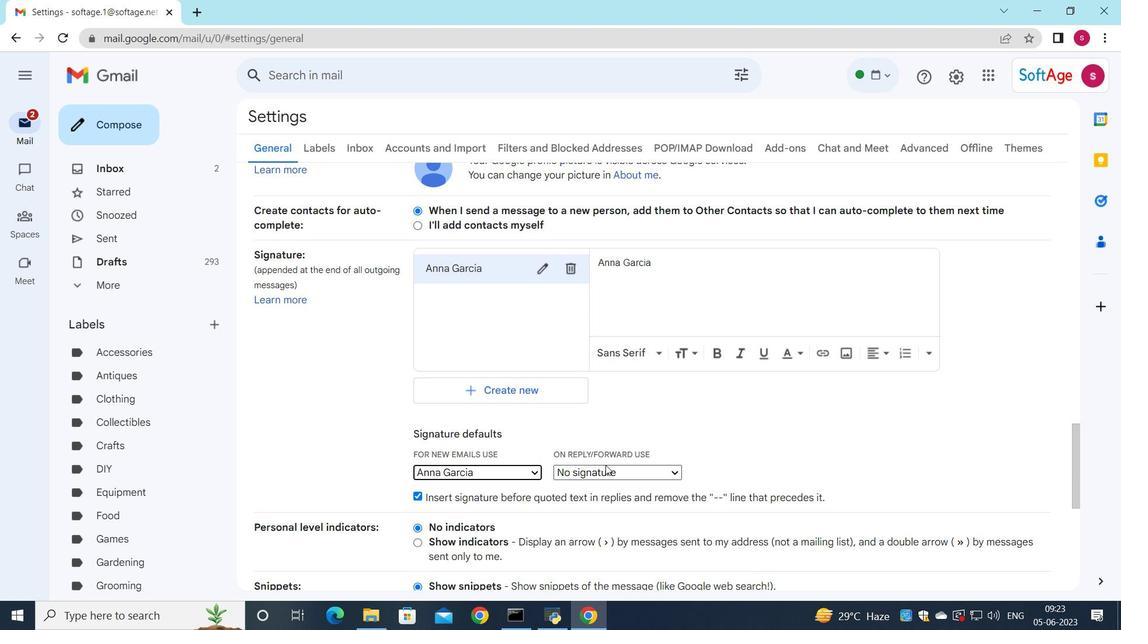 
Action: Mouse moved to (598, 505)
Screenshot: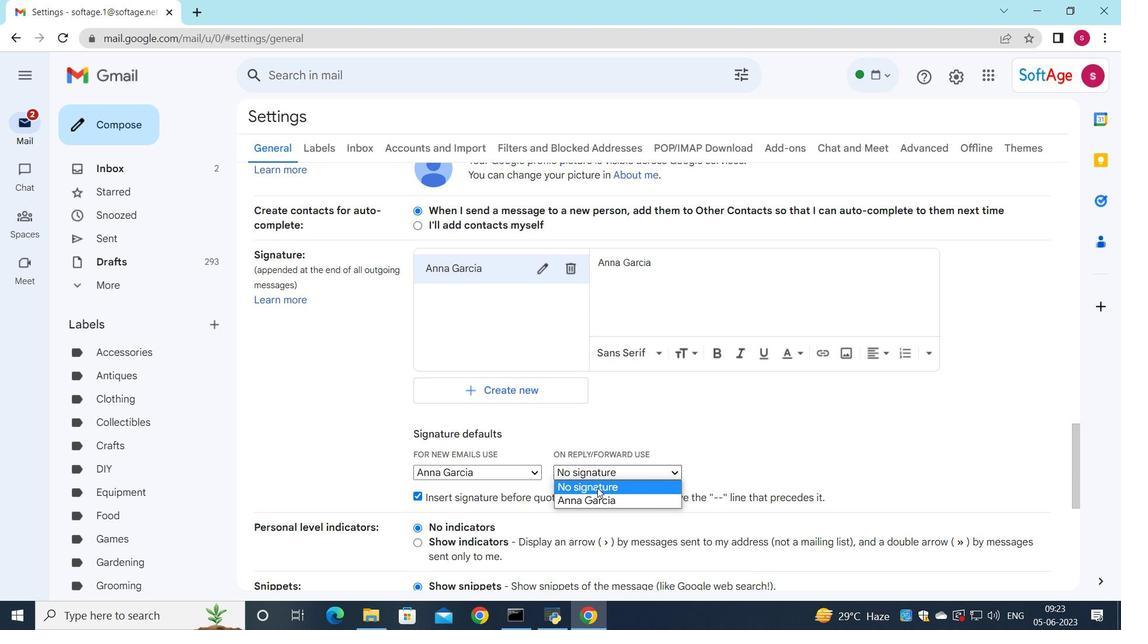 
Action: Mouse pressed left at (598, 505)
Screenshot: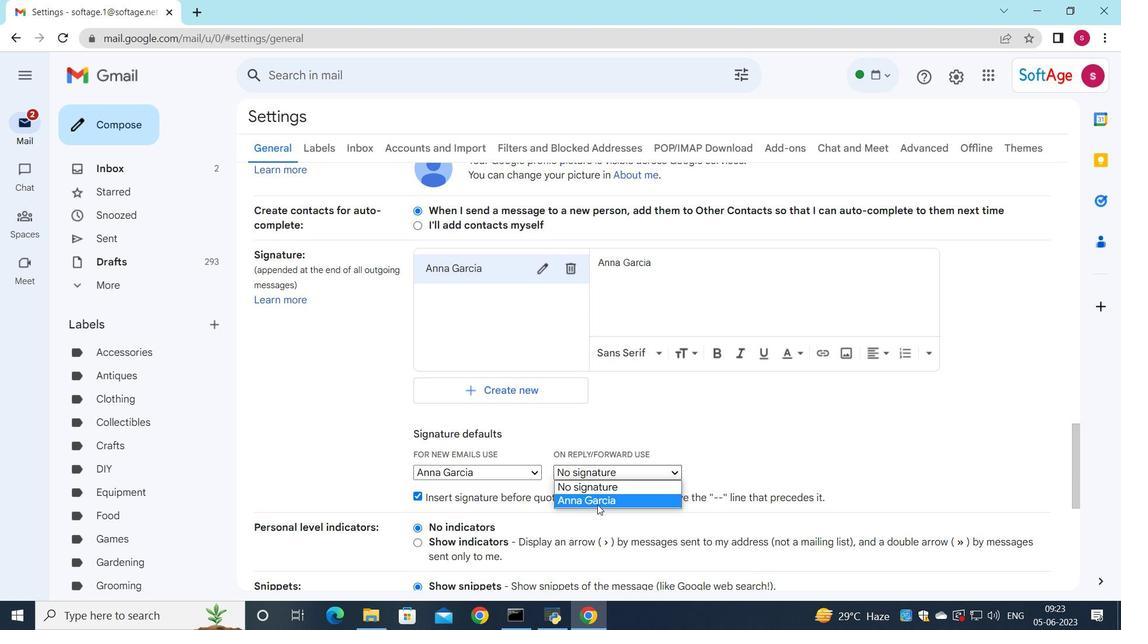 
Action: Mouse moved to (596, 488)
Screenshot: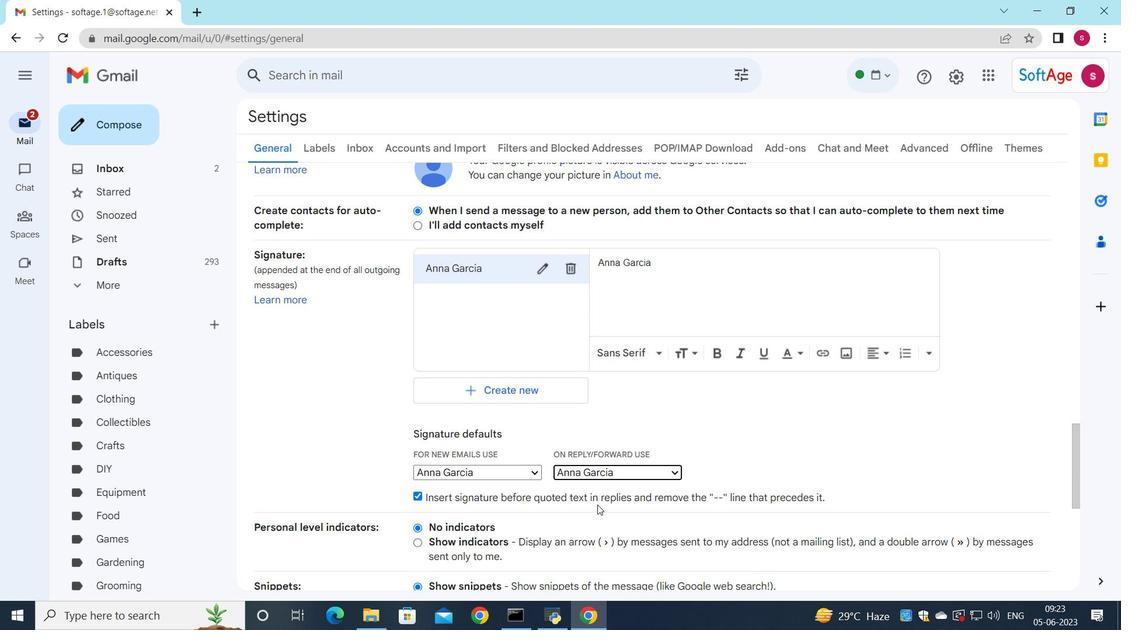 
Action: Mouse scrolled (596, 487) with delta (0, 0)
Screenshot: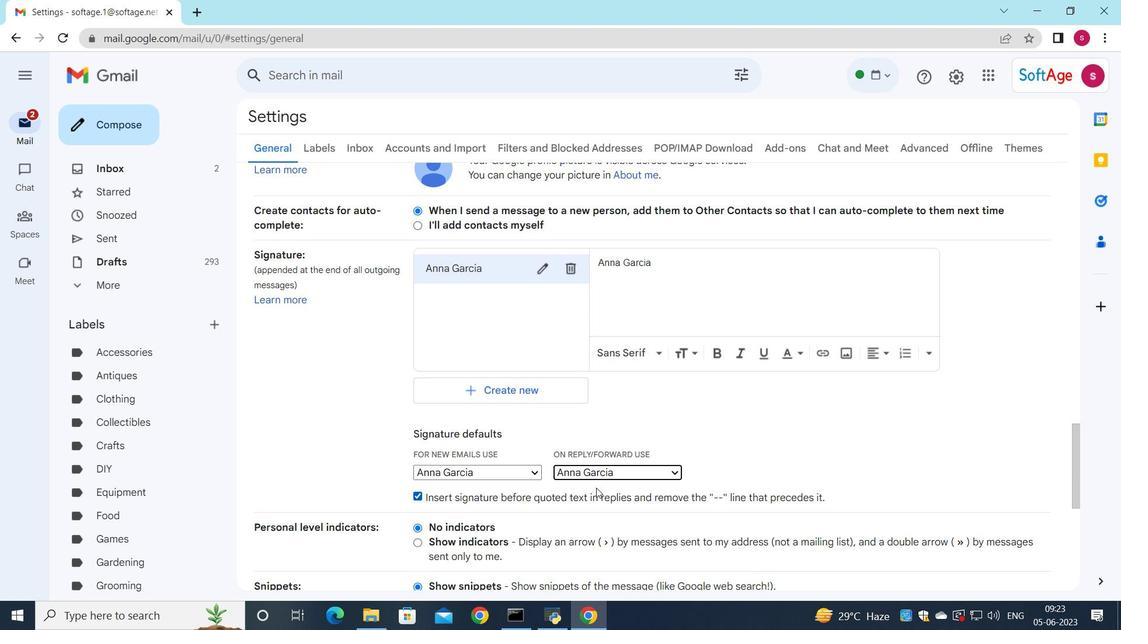 
Action: Mouse scrolled (596, 487) with delta (0, 0)
Screenshot: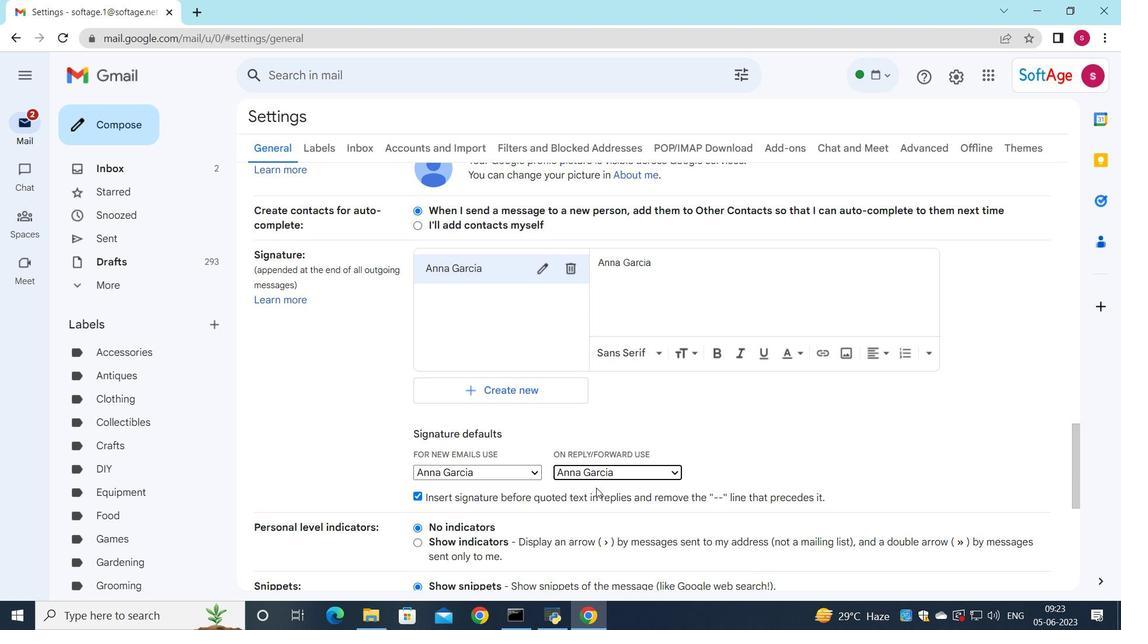 
Action: Mouse scrolled (596, 487) with delta (0, 0)
Screenshot: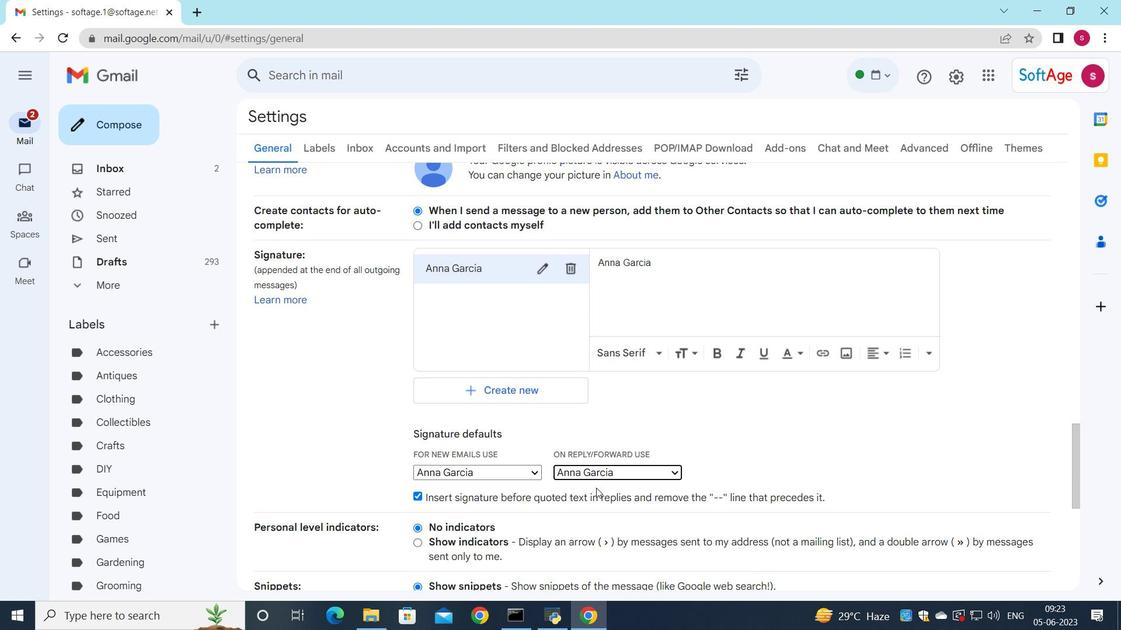 
Action: Mouse scrolled (596, 487) with delta (0, 0)
Screenshot: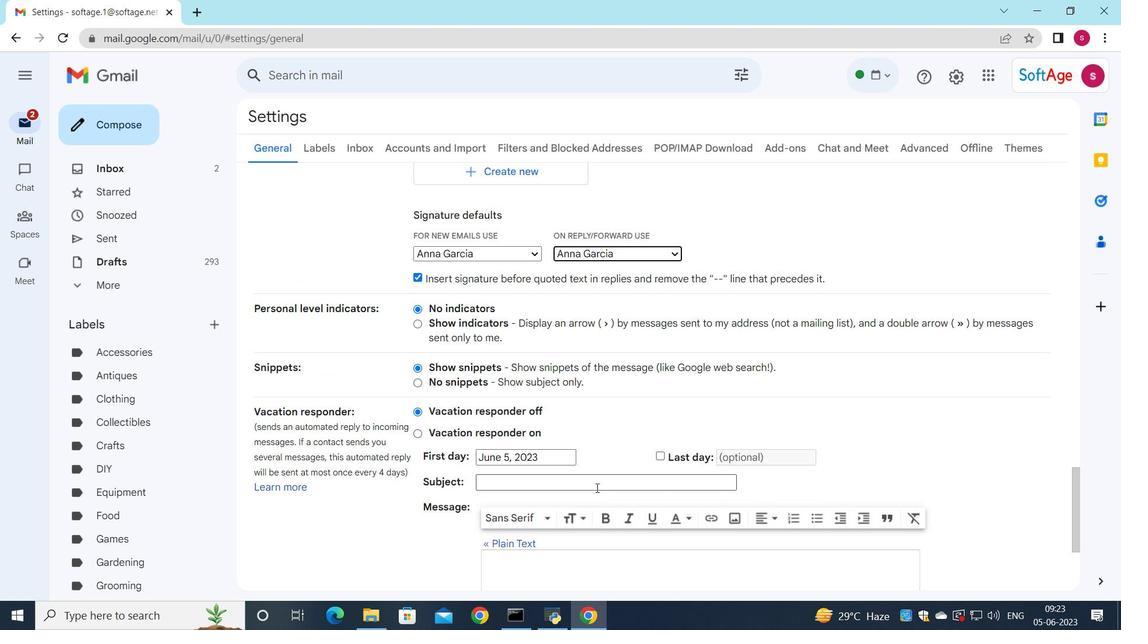
Action: Mouse scrolled (596, 487) with delta (0, 0)
Screenshot: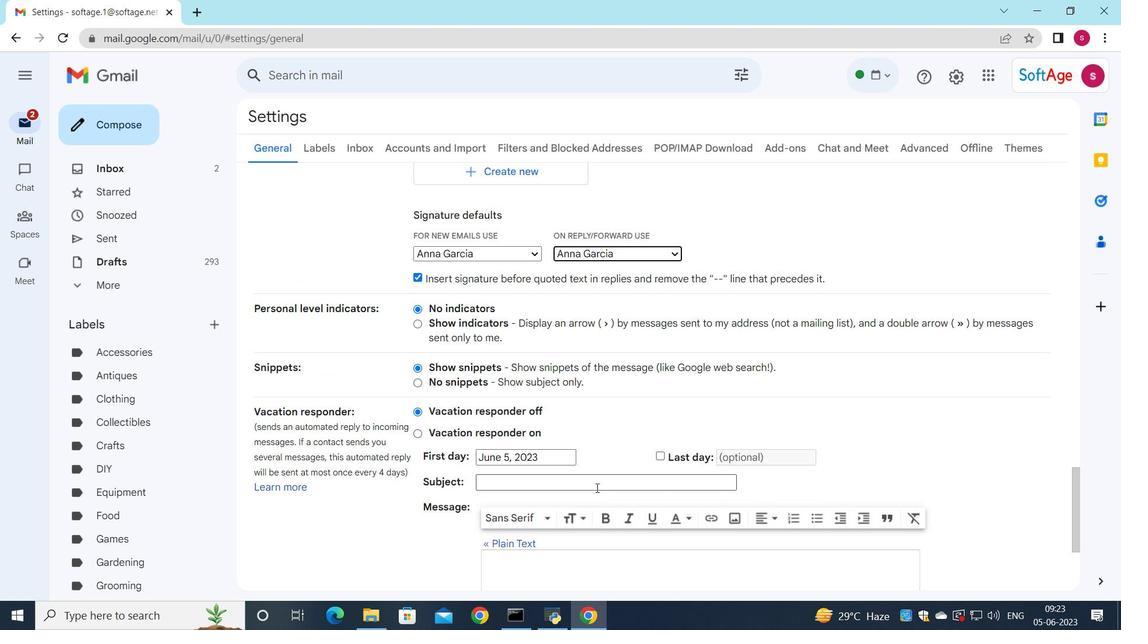 
Action: Mouse scrolled (596, 487) with delta (0, 0)
Screenshot: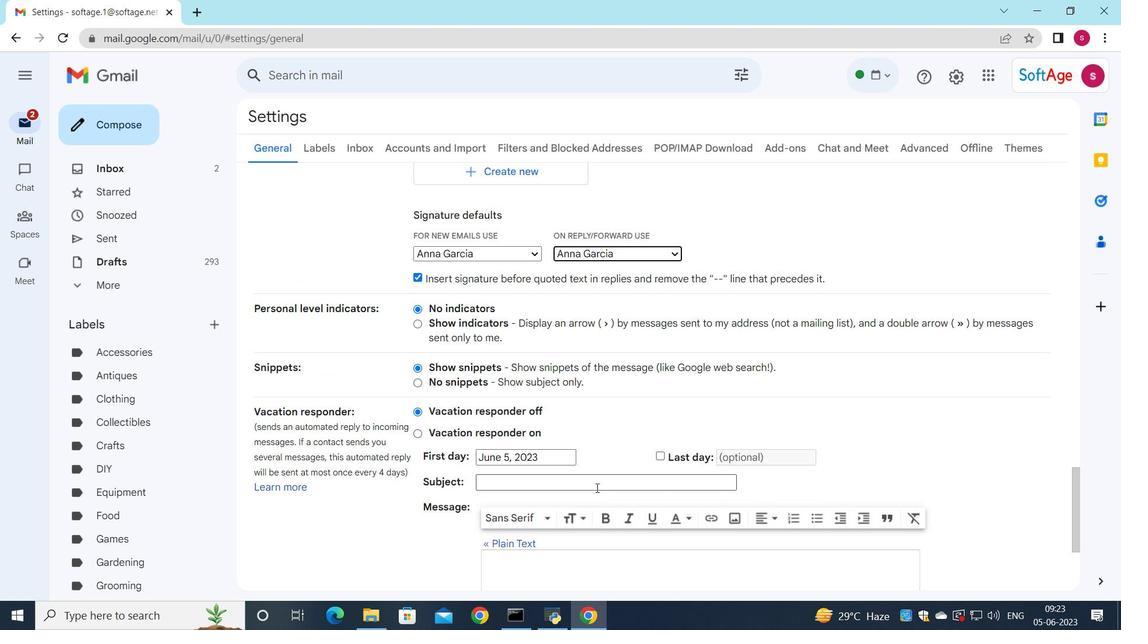 
Action: Mouse scrolled (596, 487) with delta (0, 0)
Screenshot: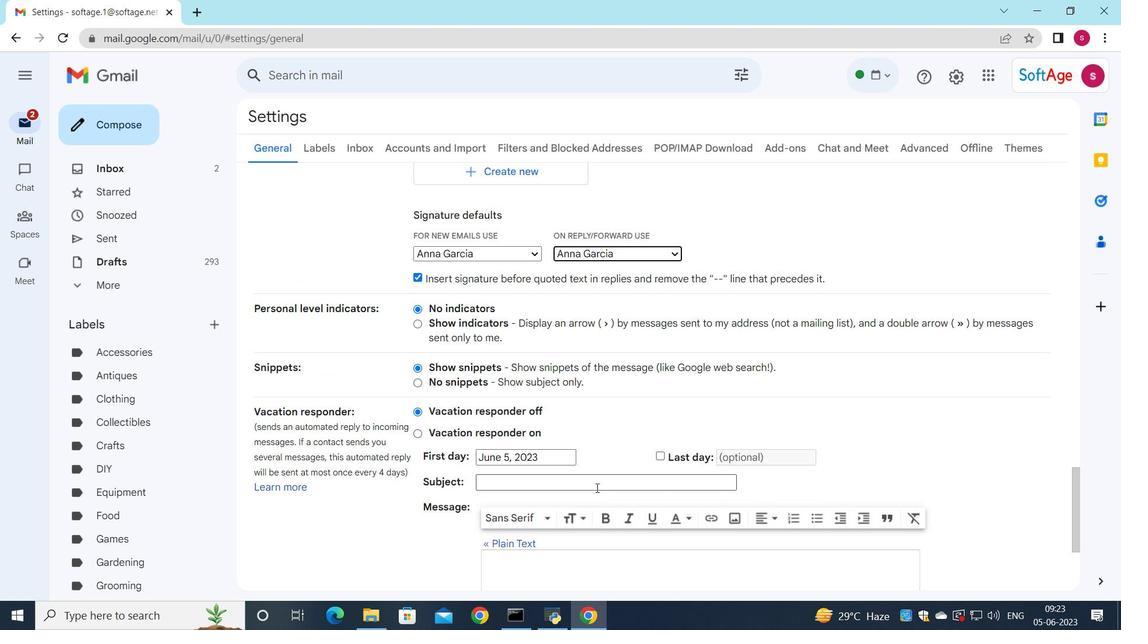 
Action: Mouse moved to (630, 513)
Screenshot: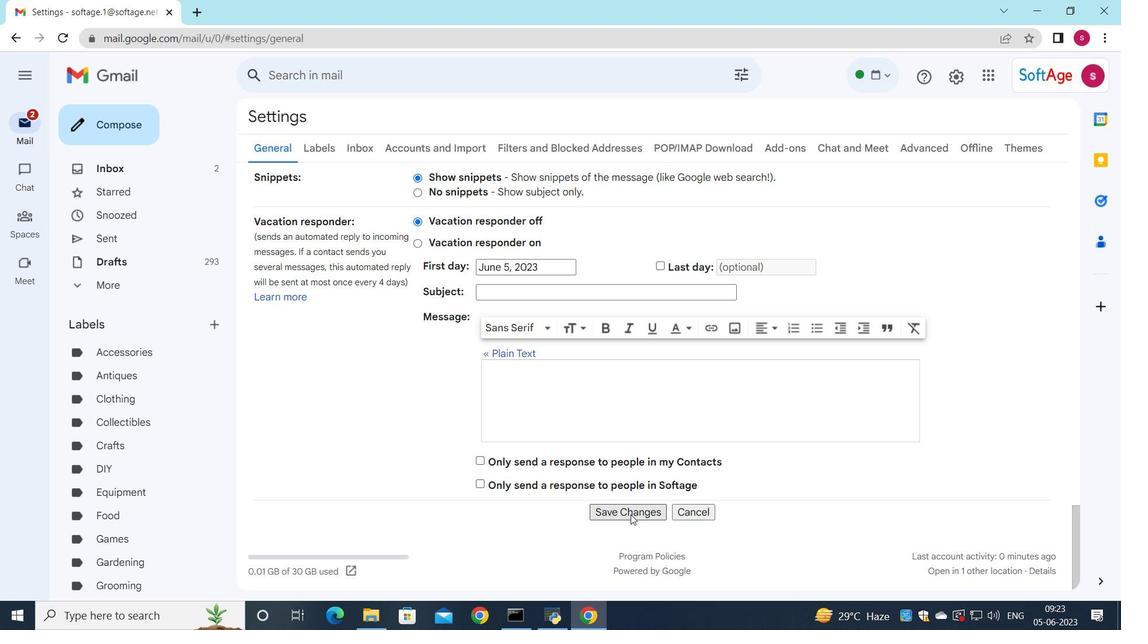 
Action: Mouse pressed left at (630, 513)
Screenshot: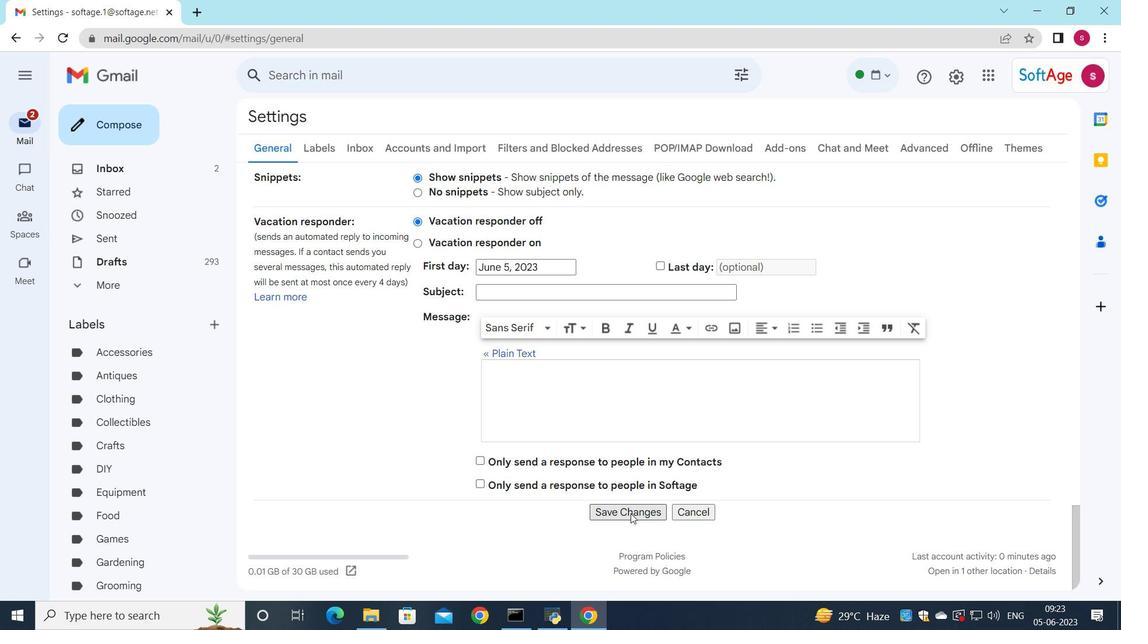 
Action: Mouse moved to (553, 148)
Screenshot: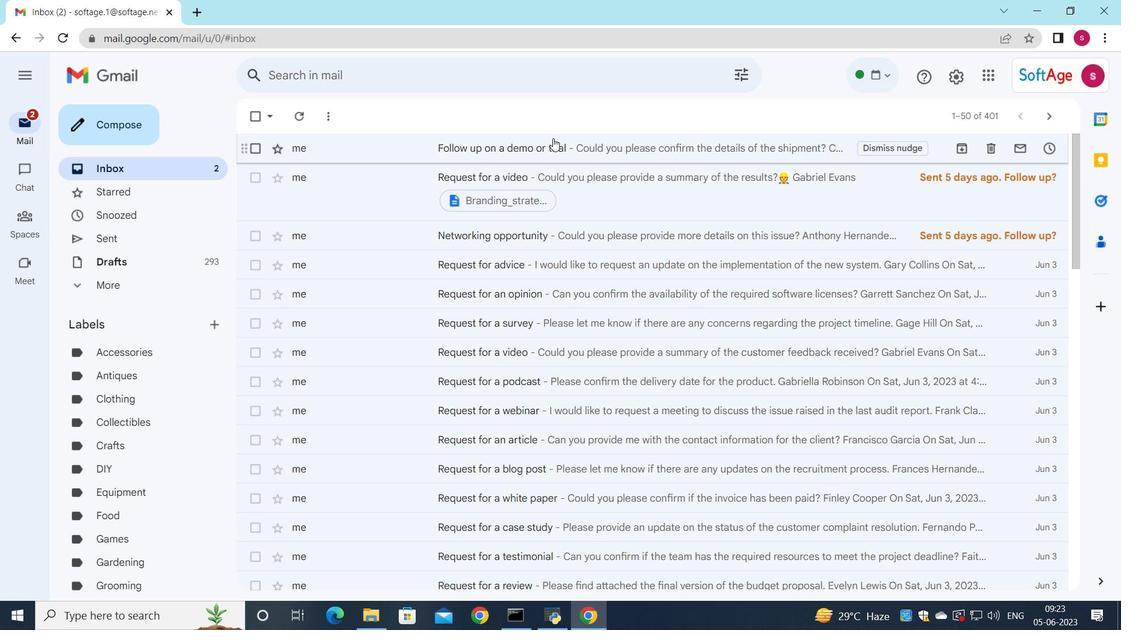 
Action: Mouse pressed left at (553, 148)
Screenshot: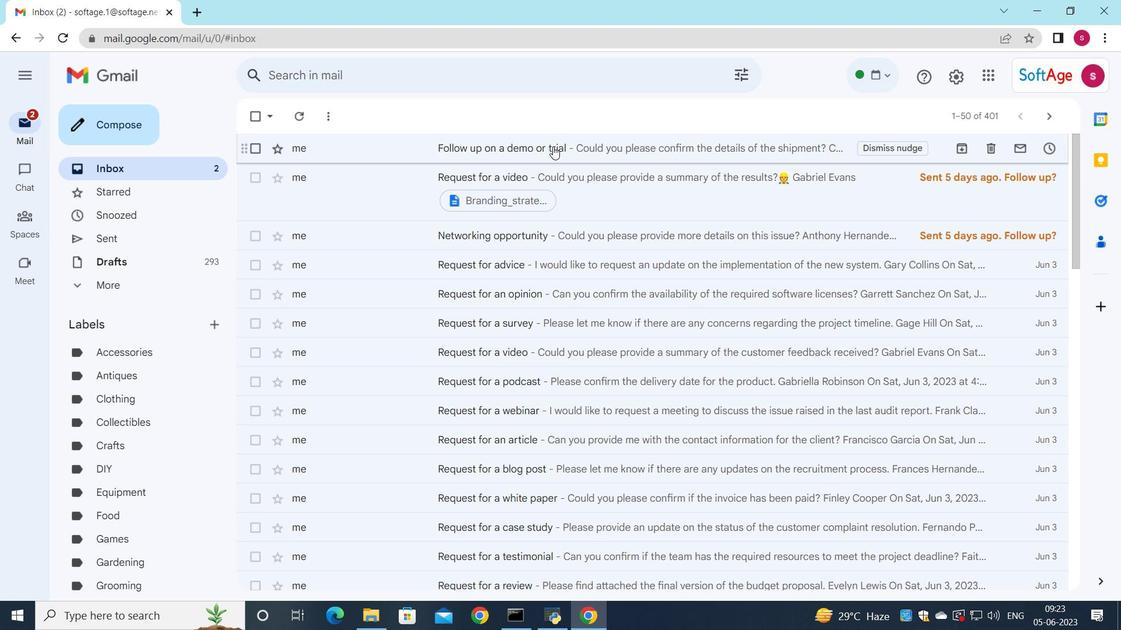 
Action: Mouse moved to (515, 399)
Screenshot: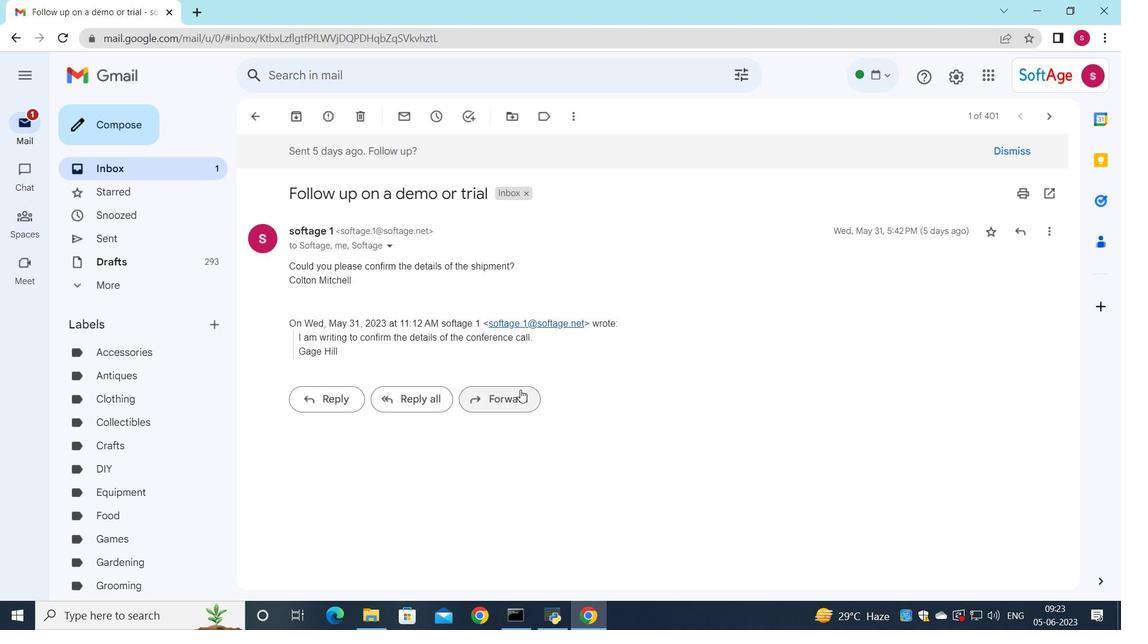 
Action: Mouse pressed left at (515, 399)
Screenshot: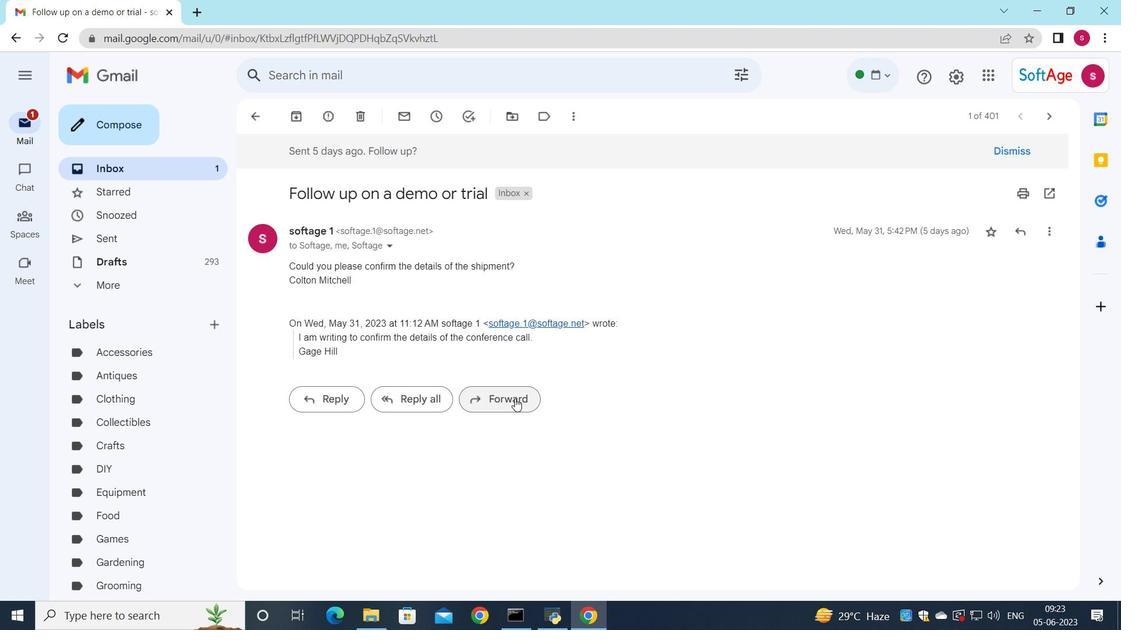 
Action: Mouse moved to (324, 406)
Screenshot: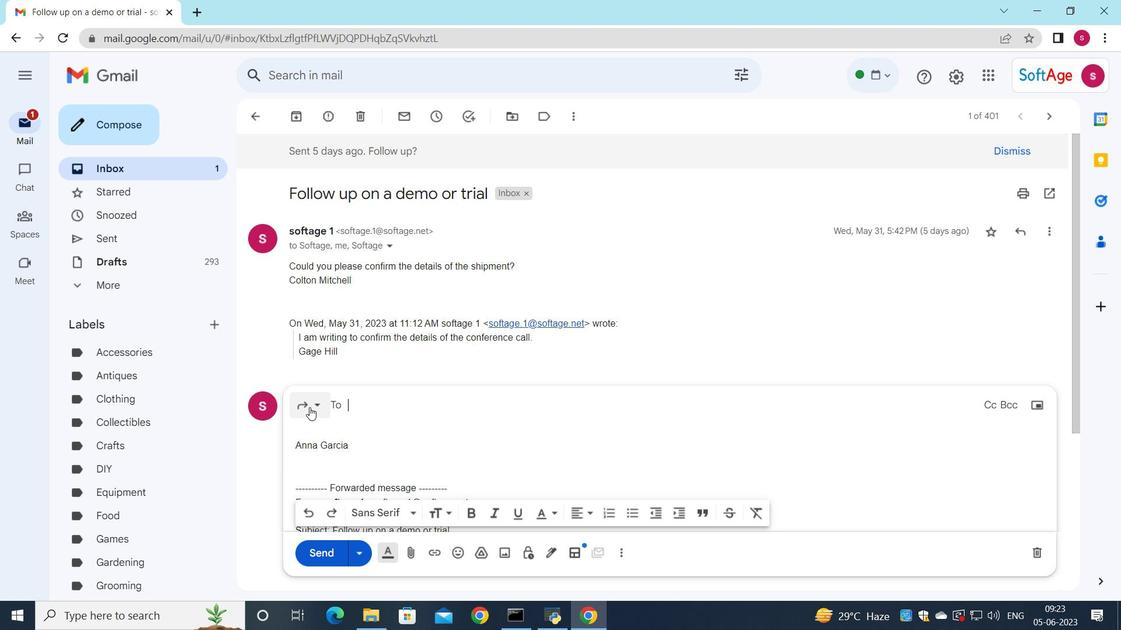 
Action: Mouse pressed left at (324, 406)
Screenshot: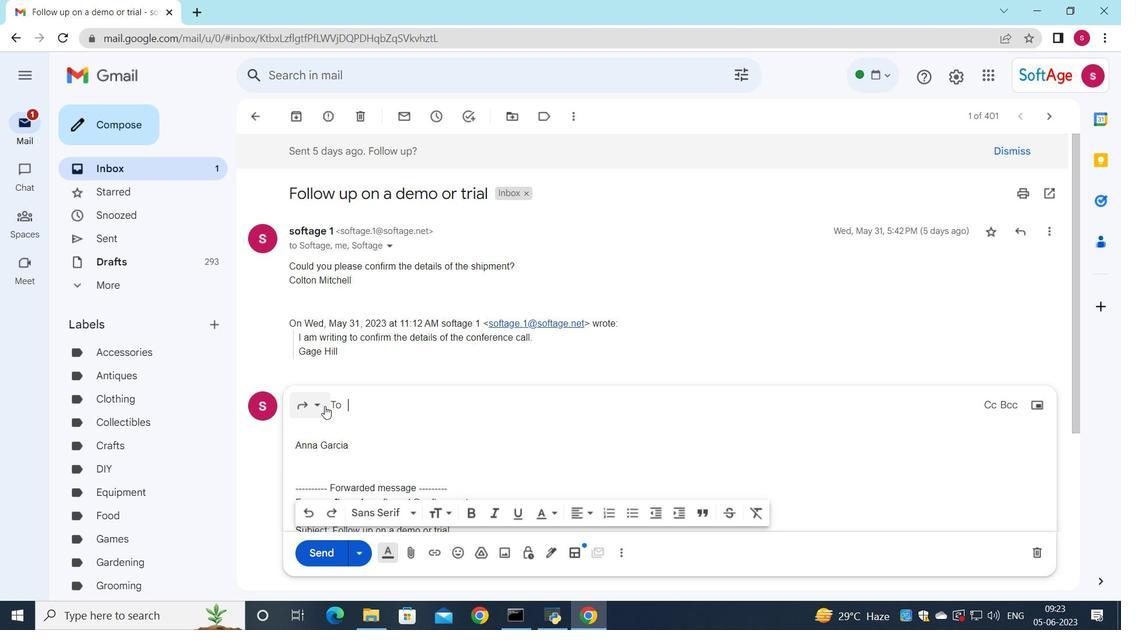 
Action: Mouse moved to (362, 519)
Screenshot: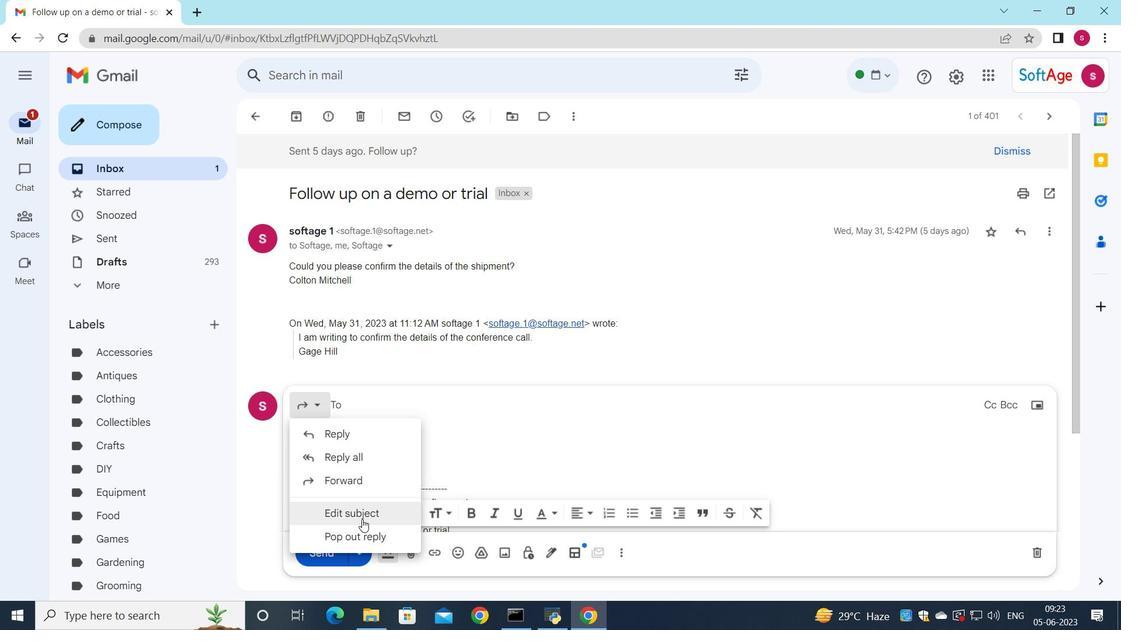 
Action: Mouse pressed left at (362, 519)
Screenshot: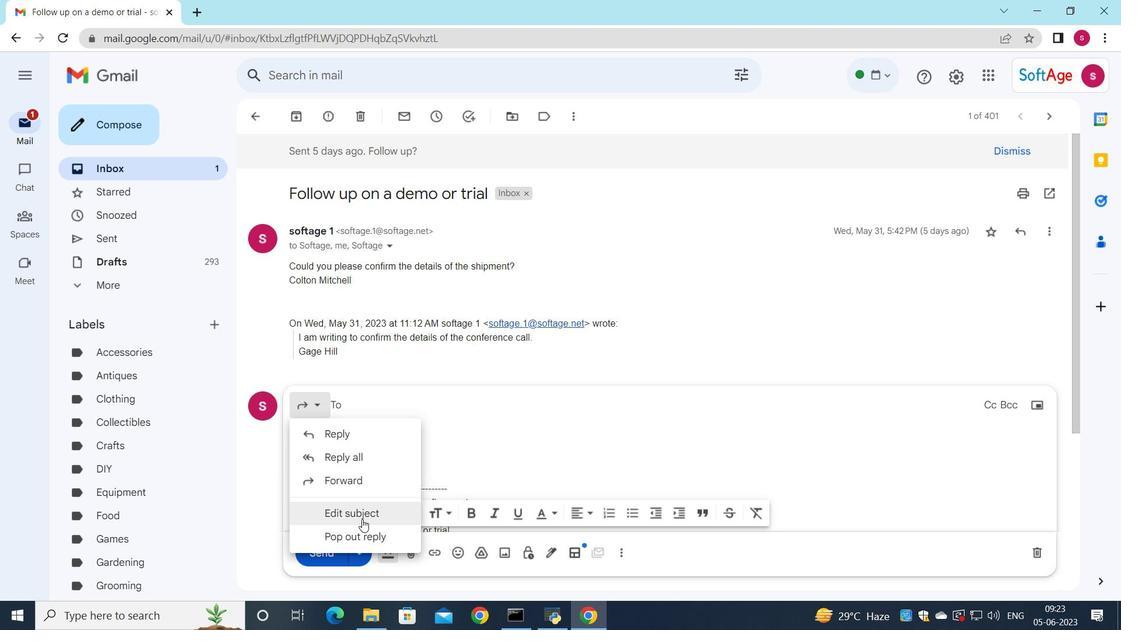 
Action: Mouse moved to (977, 168)
Screenshot: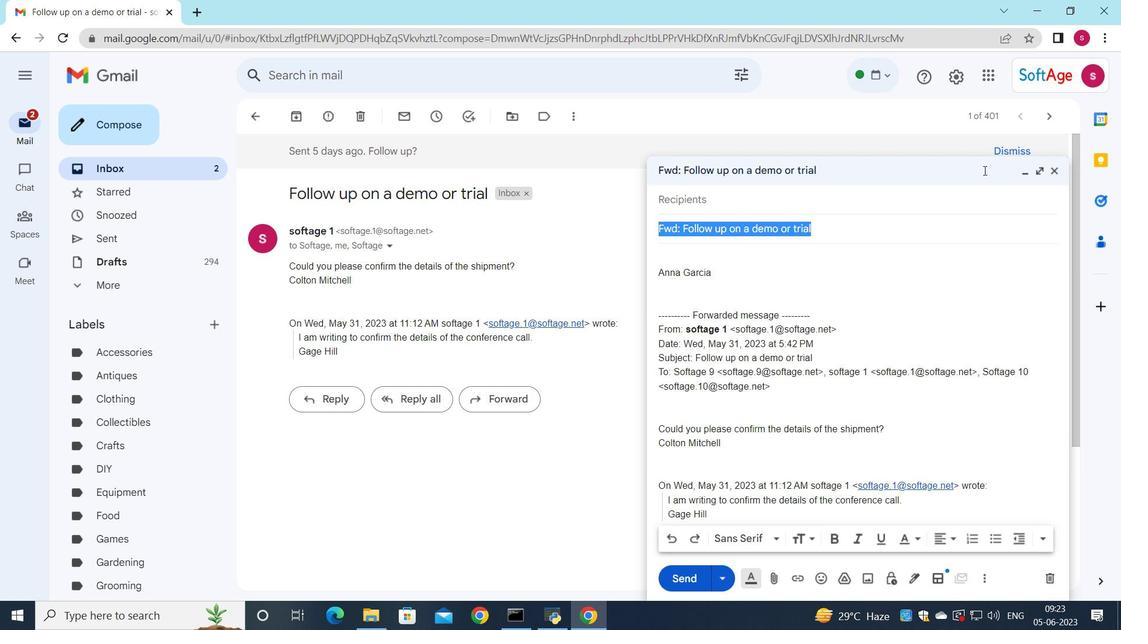 
Action: Key pressed <Key.shift>Request<Key.space>for<Key.space>a<Key.space>meeting
Screenshot: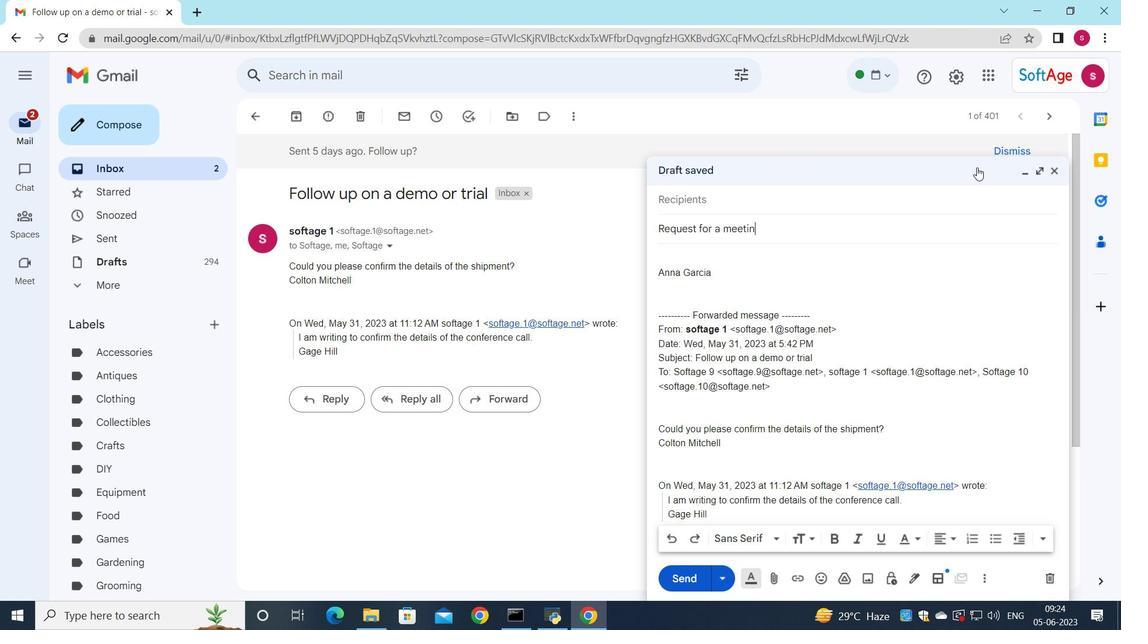 
Action: Mouse moved to (695, 253)
Screenshot: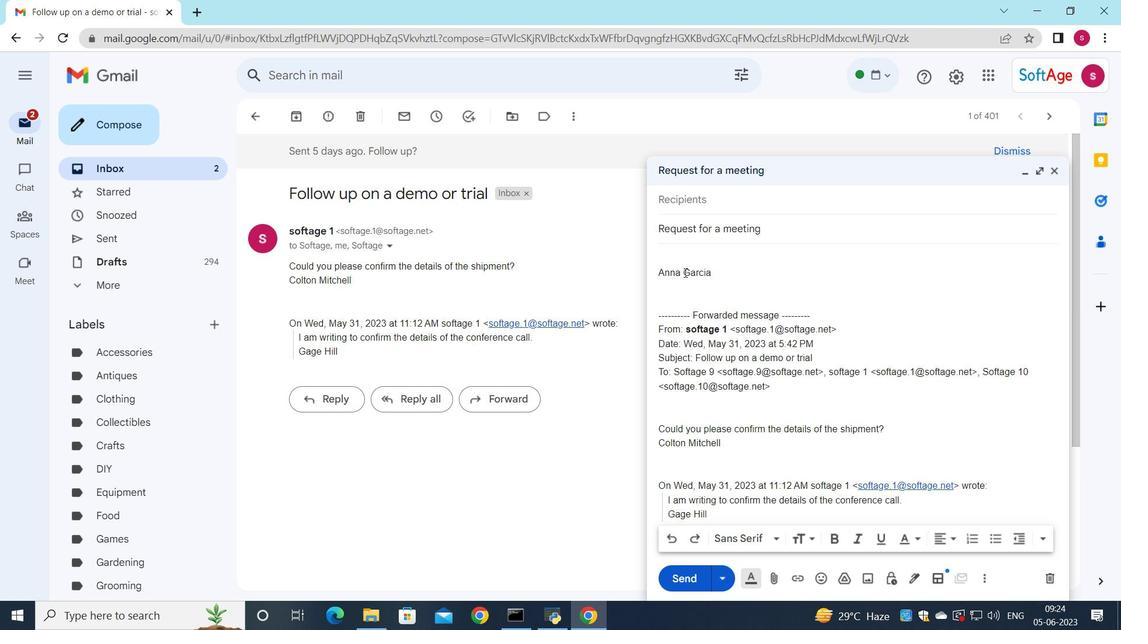 
Action: Mouse pressed left at (695, 253)
Screenshot: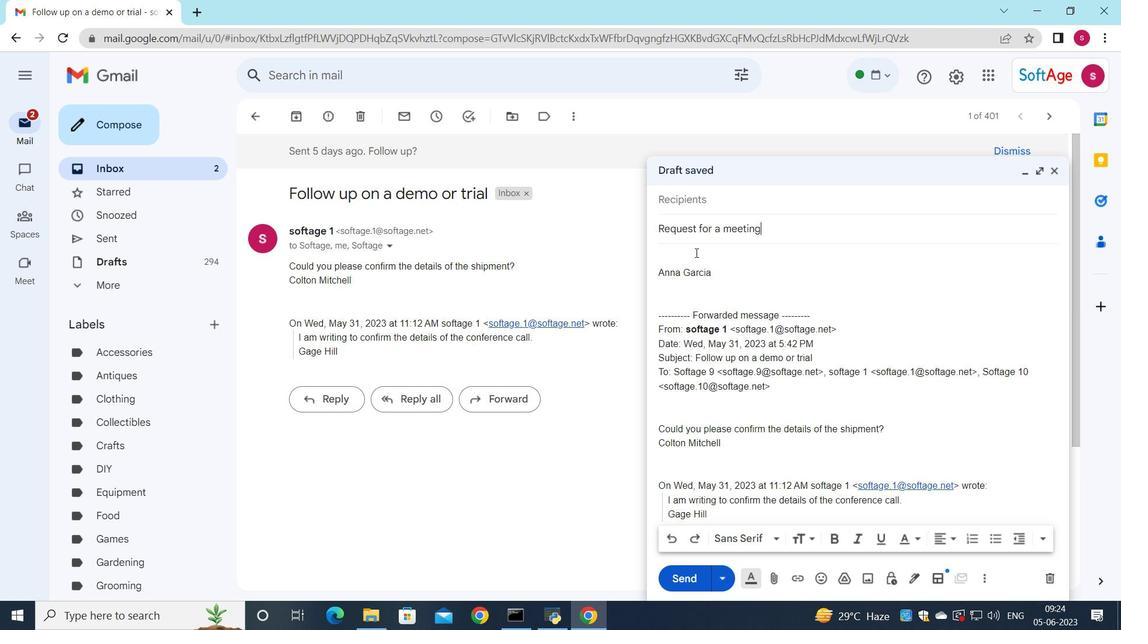 
Action: Mouse moved to (700, 192)
Screenshot: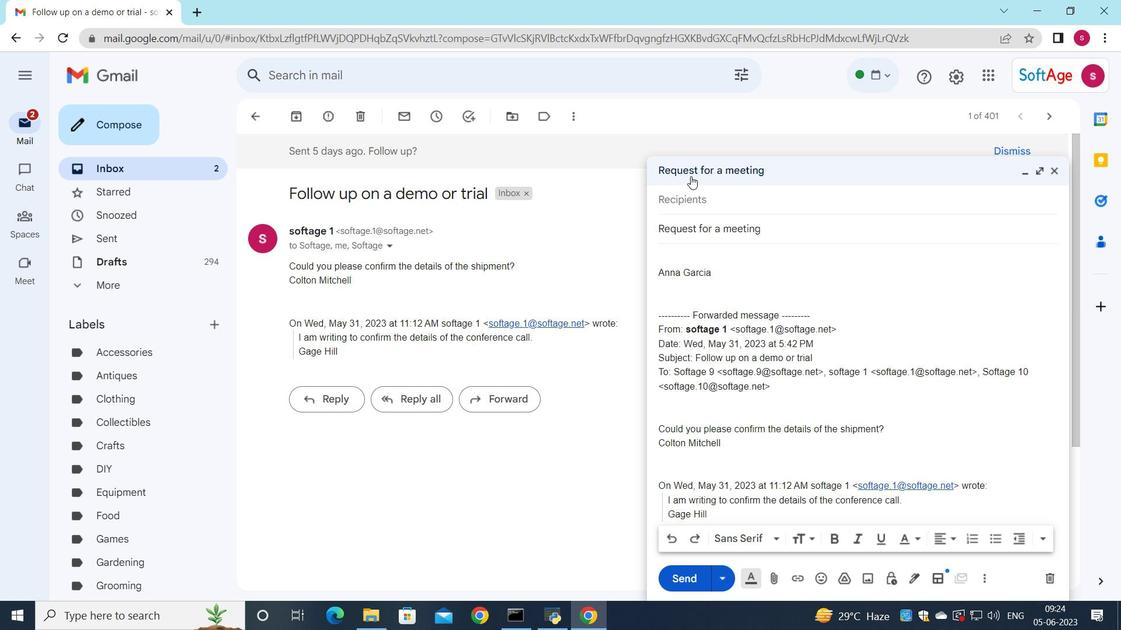 
Action: Mouse pressed left at (700, 192)
Screenshot: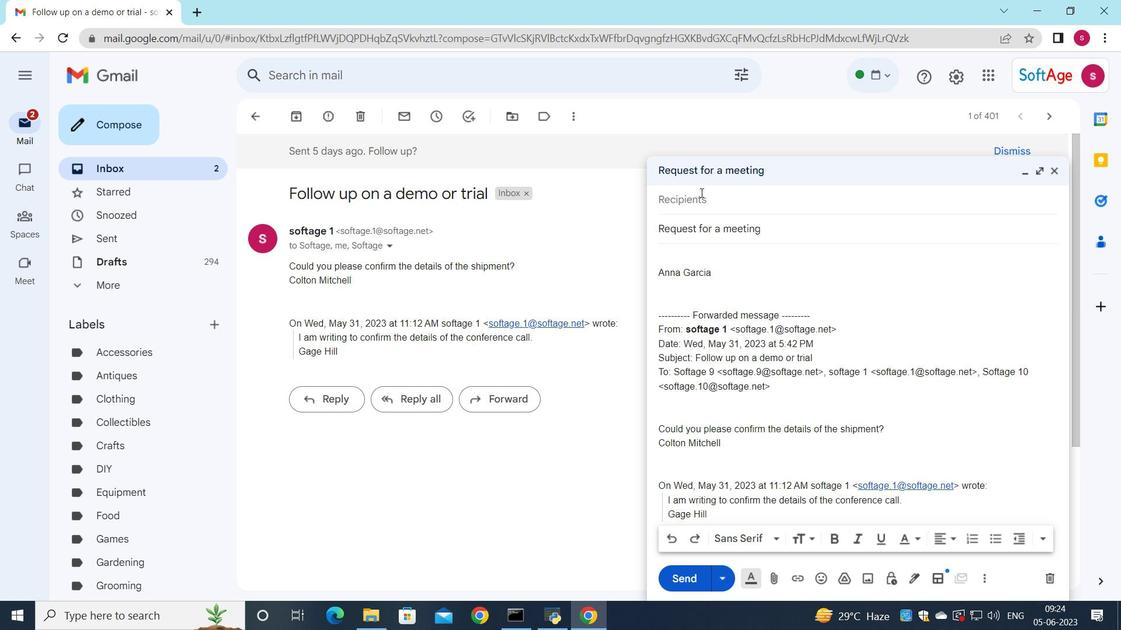 
Action: Mouse moved to (704, 200)
Screenshot: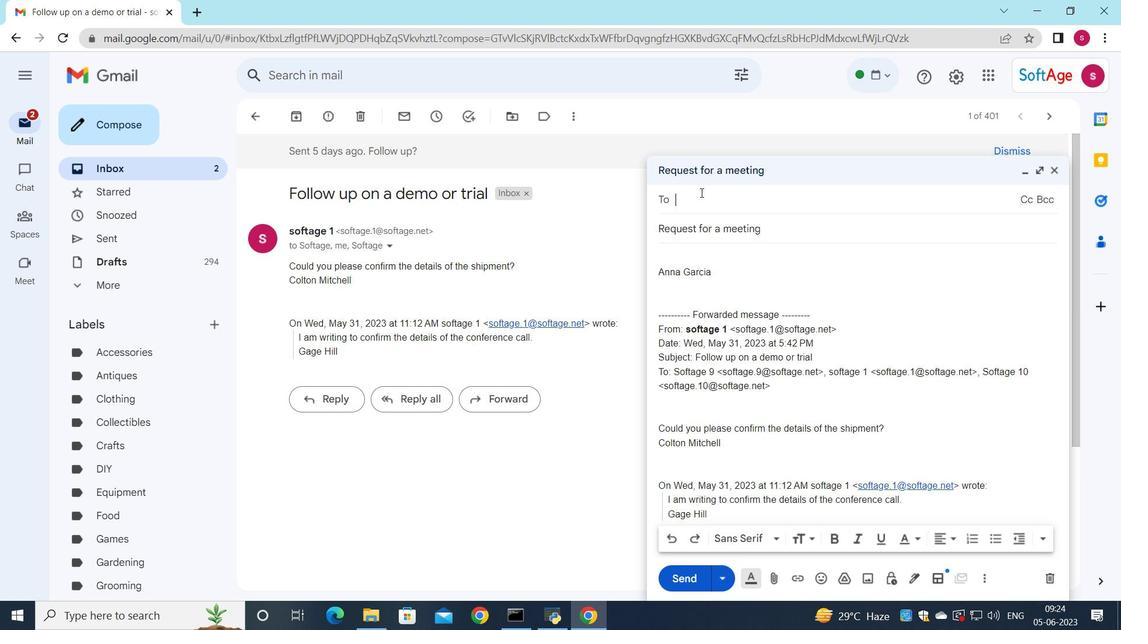 
Action: Key pressed so
Screenshot: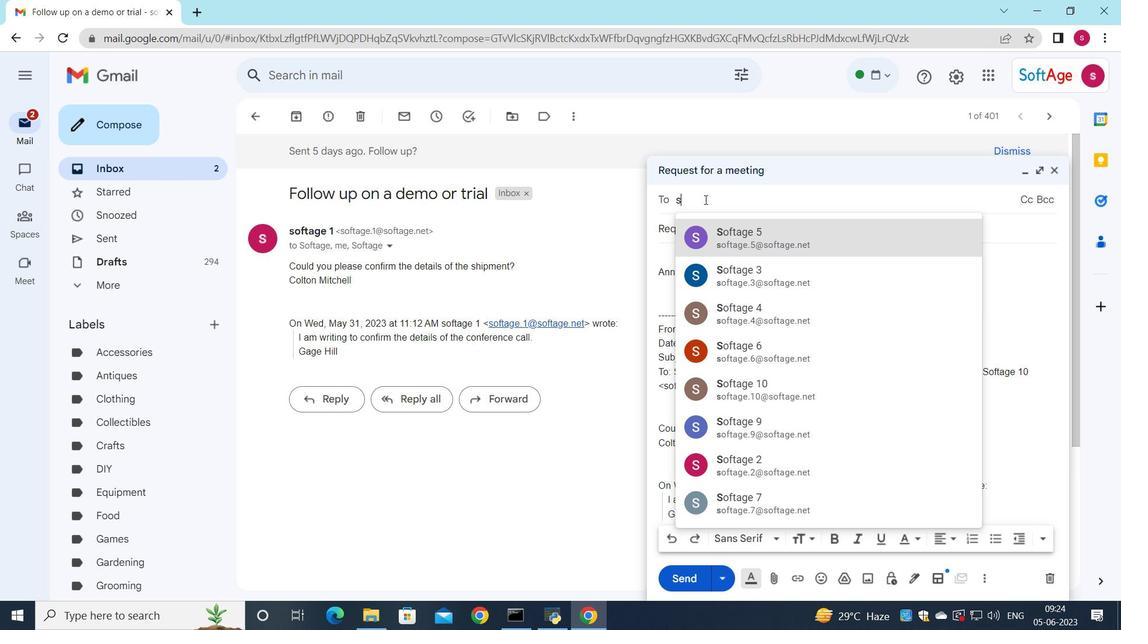 
Action: Mouse moved to (774, 230)
Screenshot: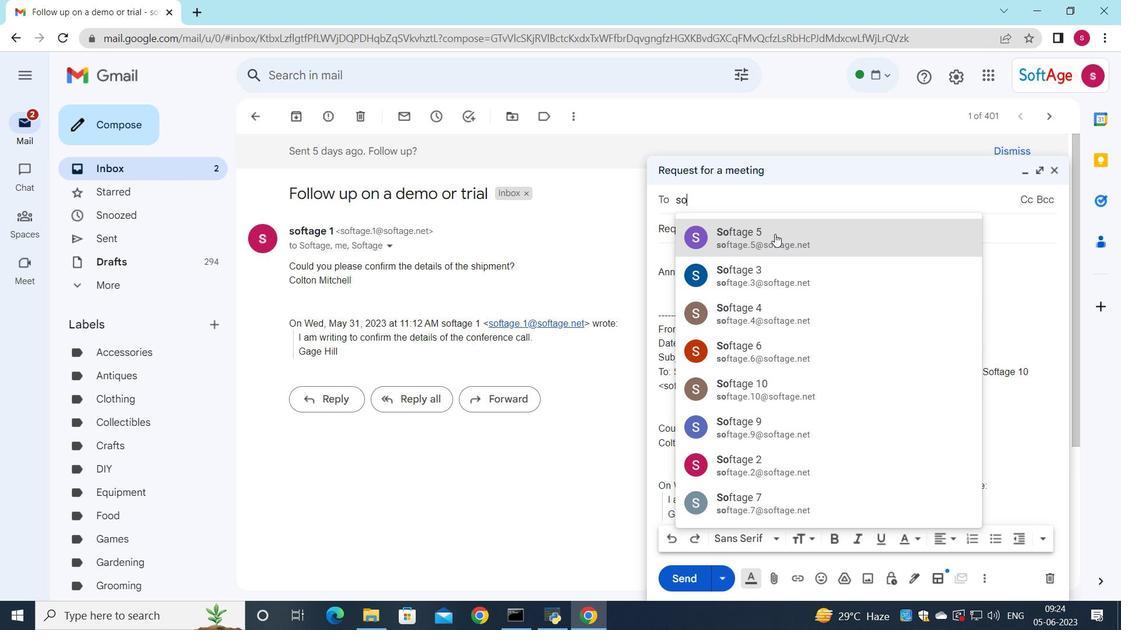 
Action: Mouse pressed left at (774, 230)
Screenshot: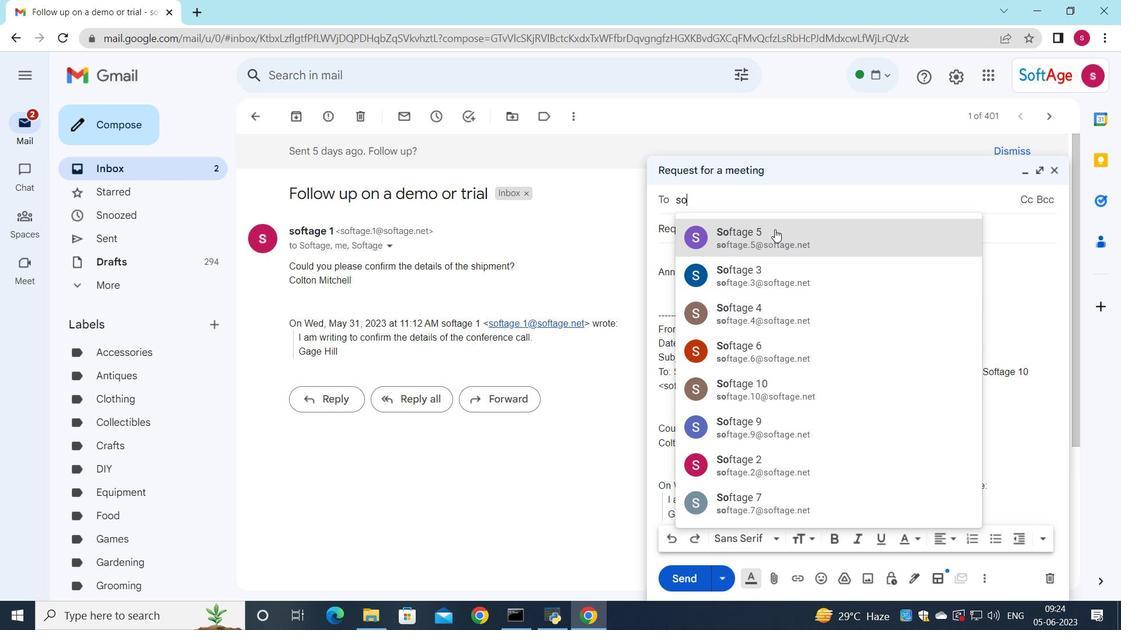 
Action: Mouse moved to (690, 275)
Screenshot: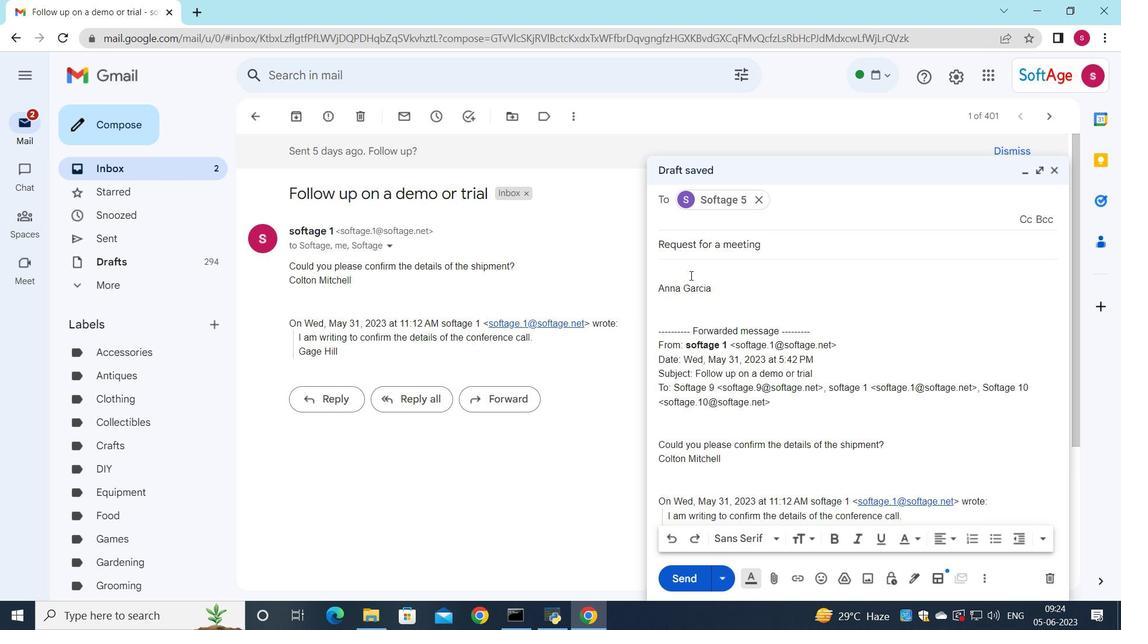 
Action: Mouse pressed left at (690, 275)
Screenshot: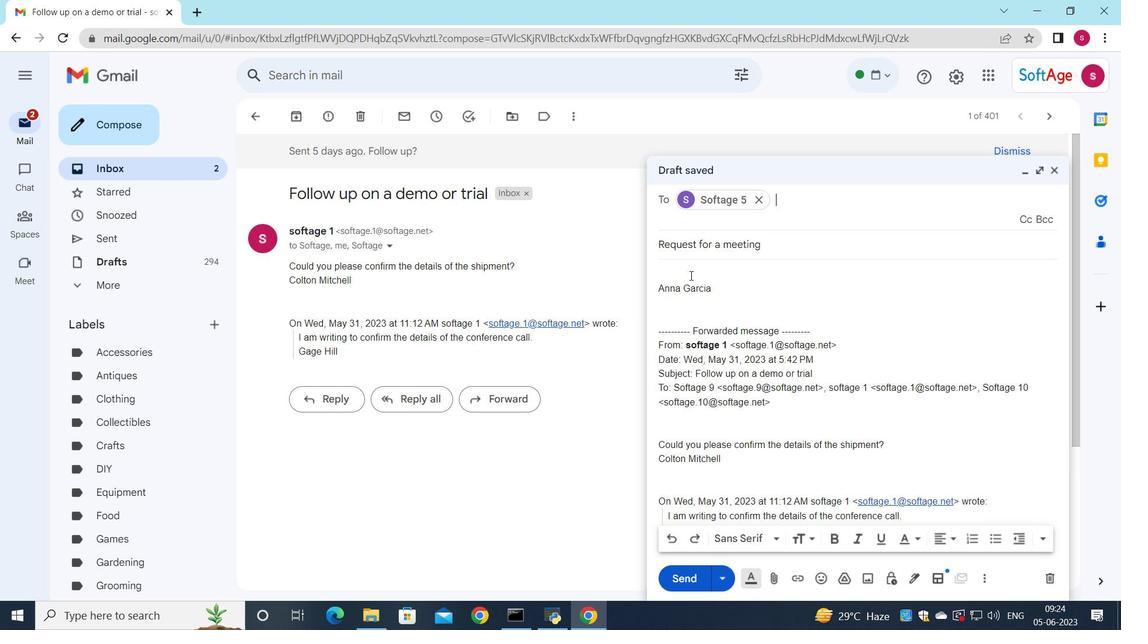 
Action: Mouse moved to (689, 275)
Screenshot: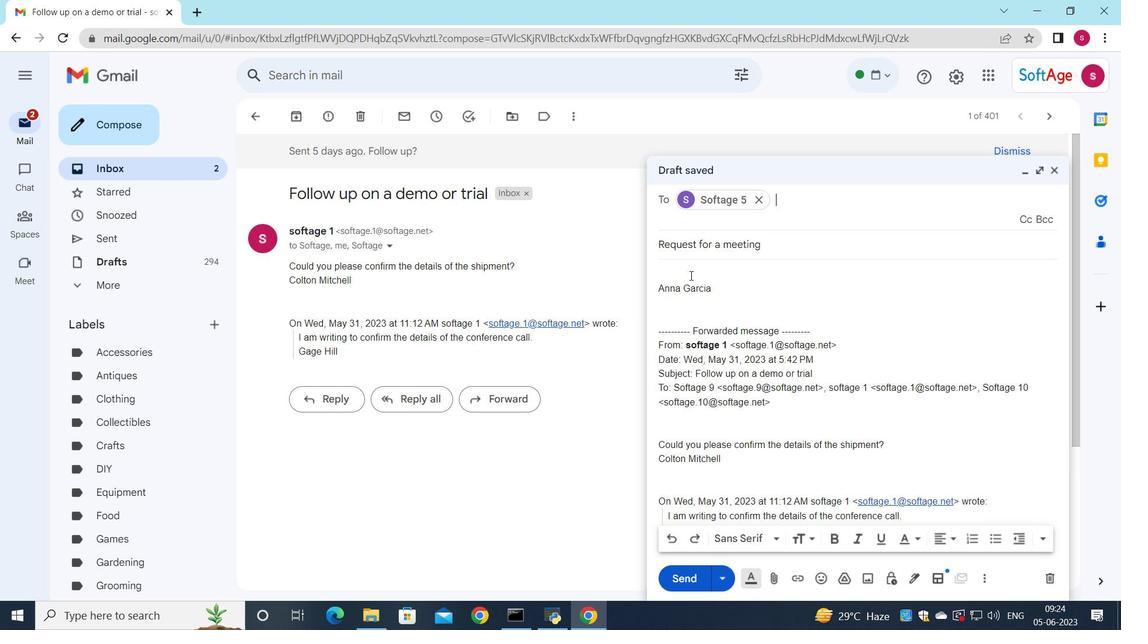 
Action: Key pressed <Key.shift>I<Key.space>would<Key.space>like<Key.space>to<Key.space>schedule<Key.space>a<Key.space>call<Key.space>to<Key.space>discuss<Key.space>the<Key.space>progress<Key.space>of<Key.space>the<Key.space>new<Key.space>product<Key.space>development.
Screenshot: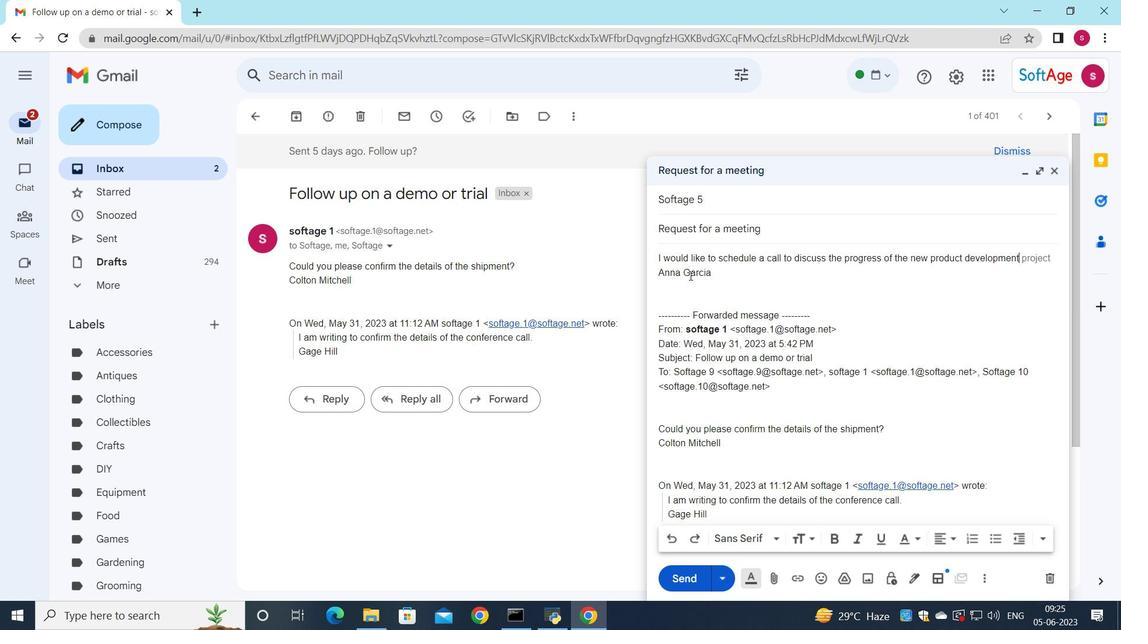 
Action: Mouse moved to (660, 258)
Screenshot: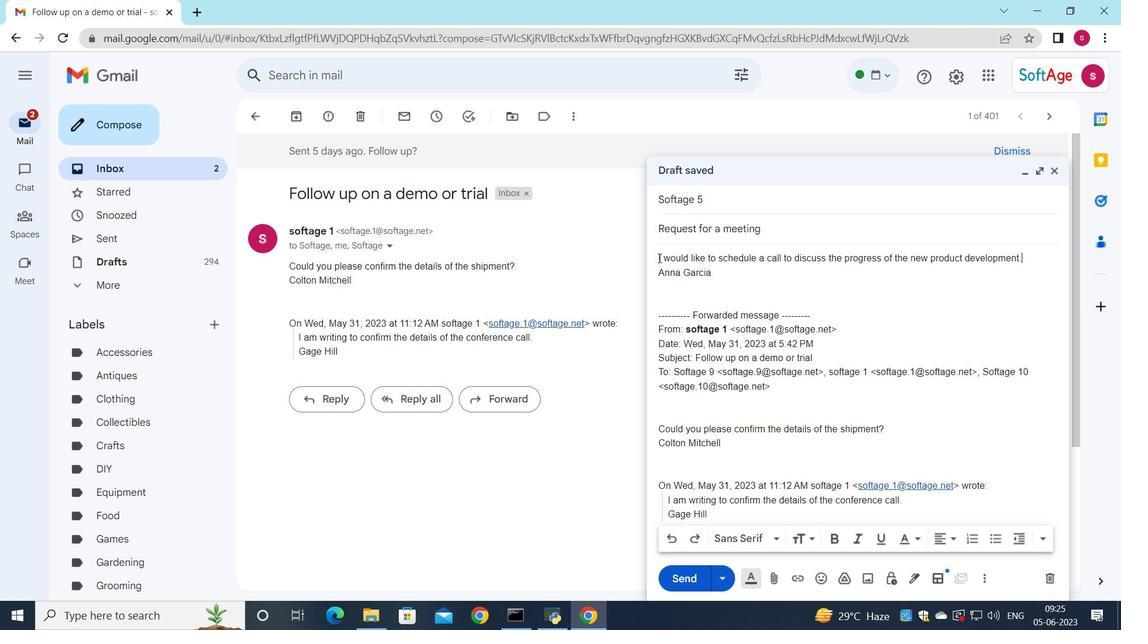
Action: Mouse pressed left at (660, 258)
Screenshot: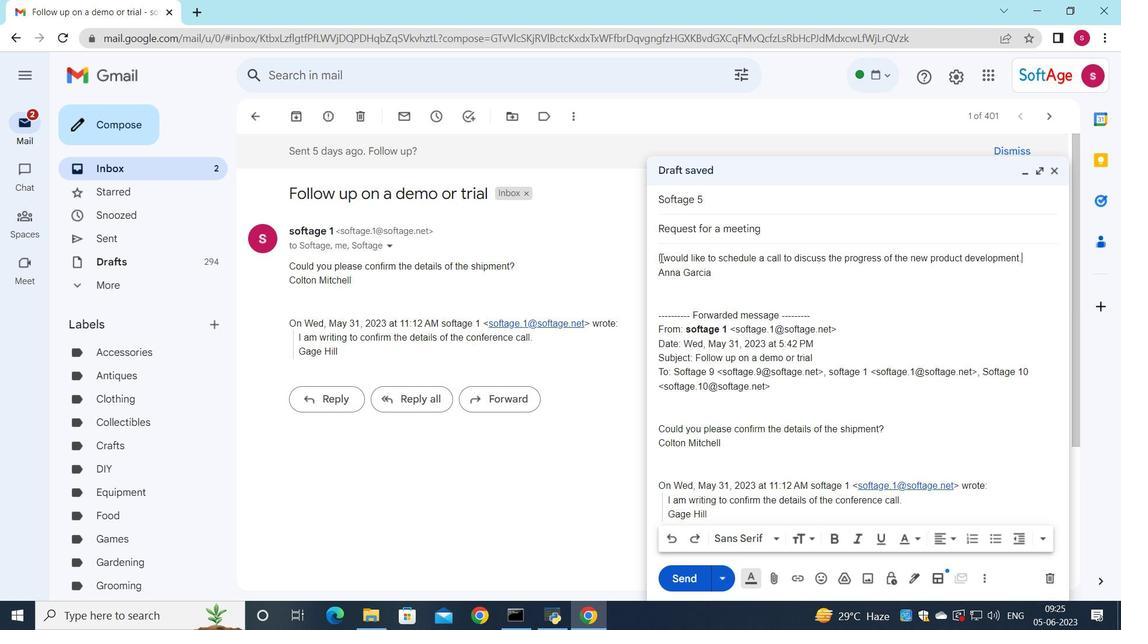 
Action: Mouse moved to (776, 542)
Screenshot: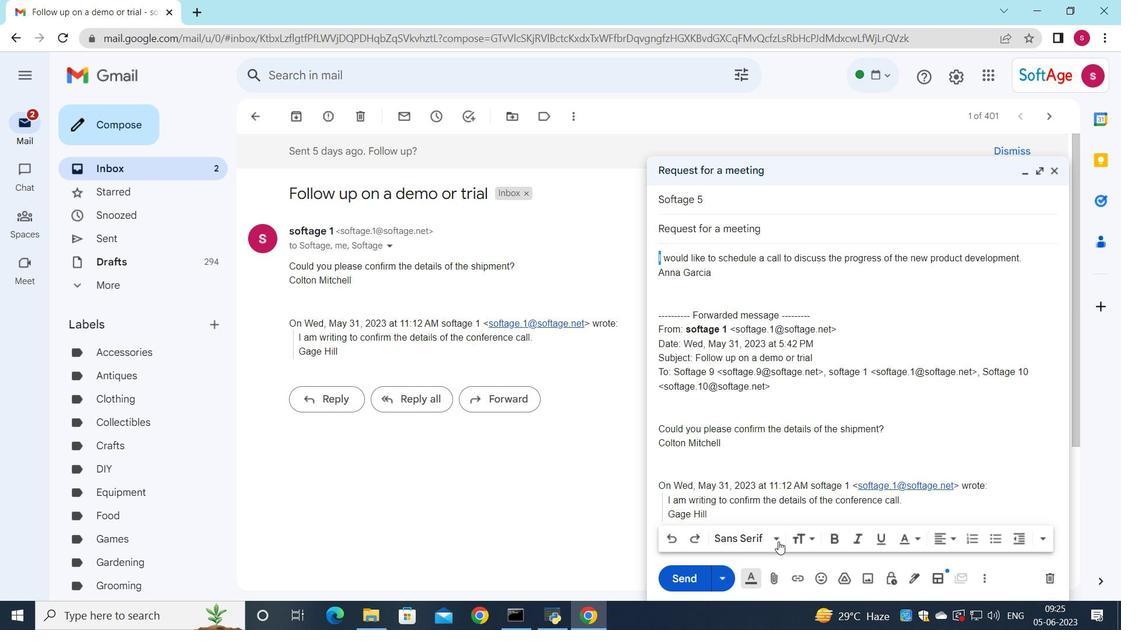 
Action: Mouse pressed left at (776, 542)
Screenshot: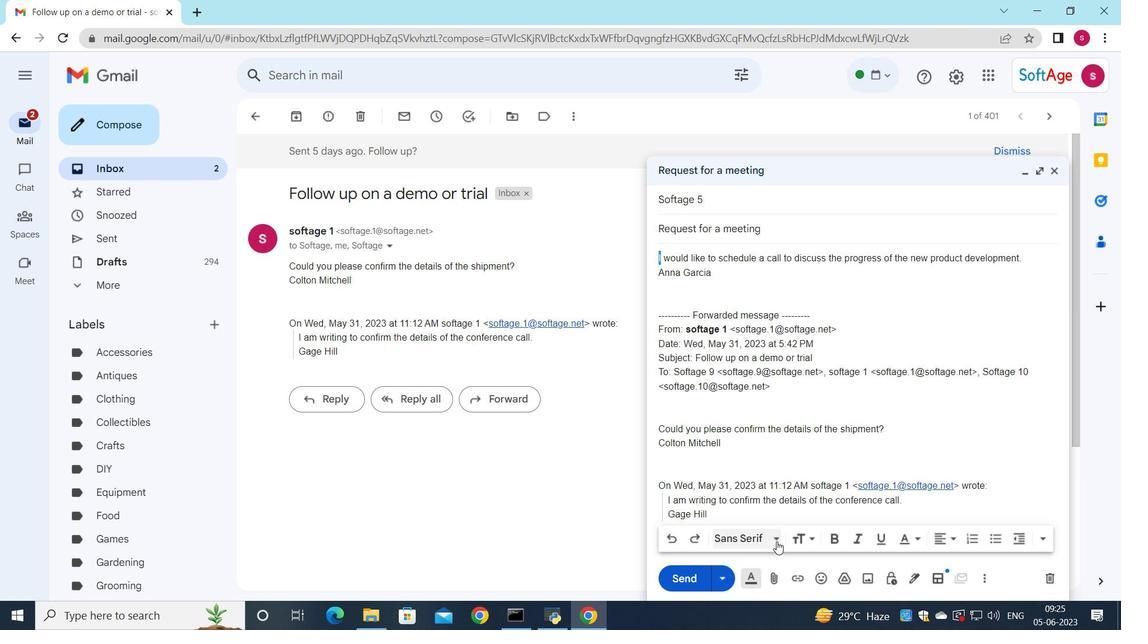 
Action: Mouse moved to (779, 420)
Screenshot: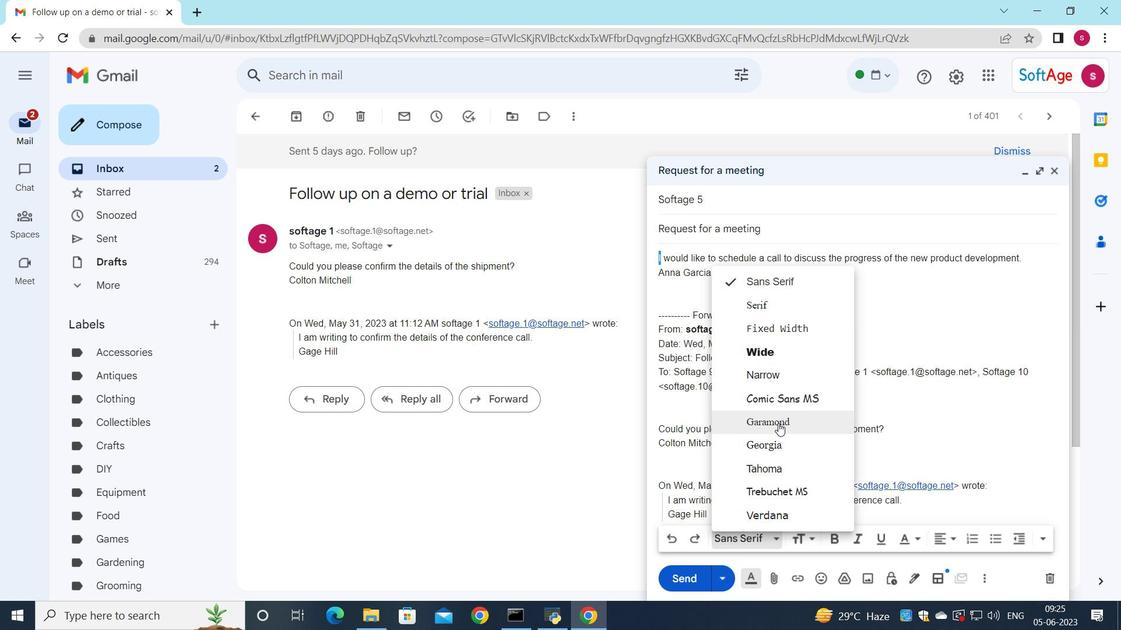 
Action: Mouse pressed left at (779, 420)
Screenshot: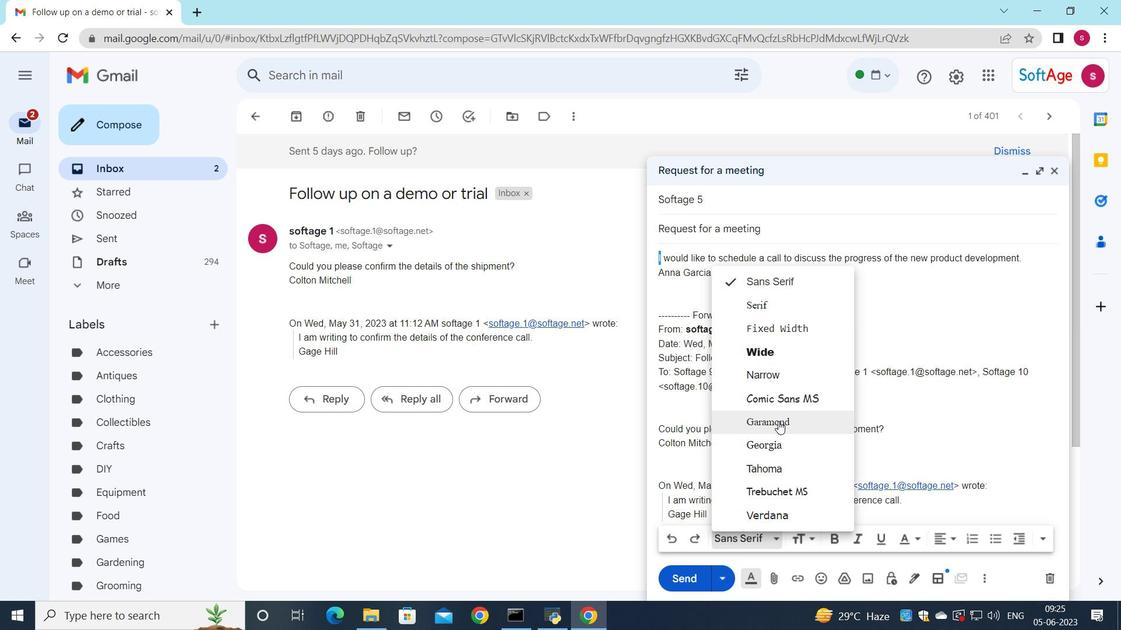 
Action: Mouse moved to (886, 543)
Screenshot: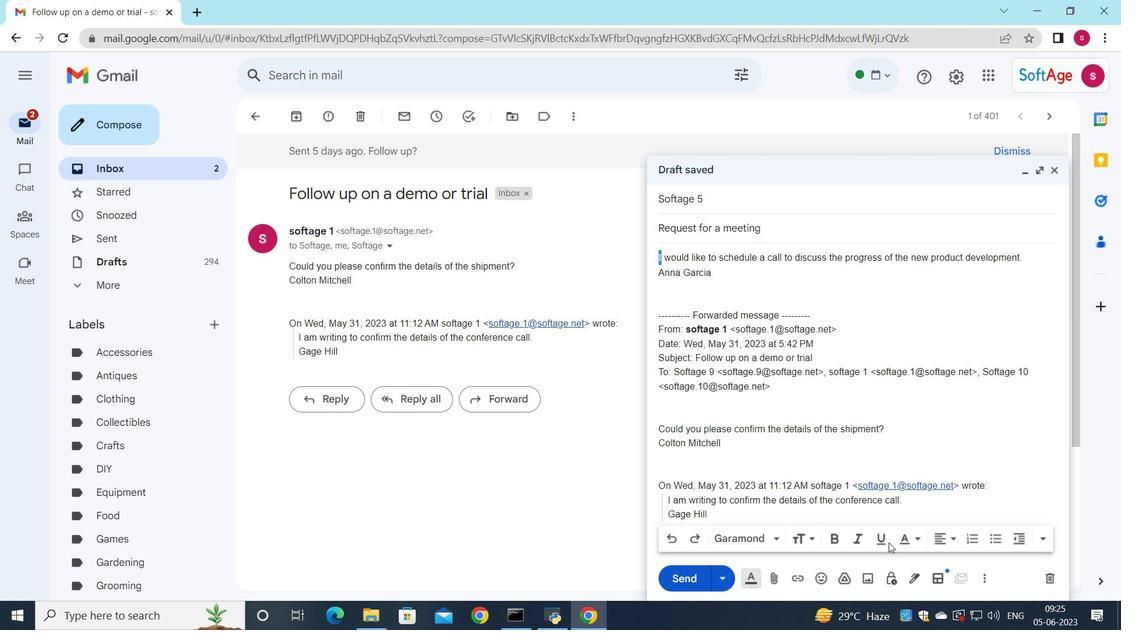 
Action: Mouse pressed left at (886, 543)
Screenshot: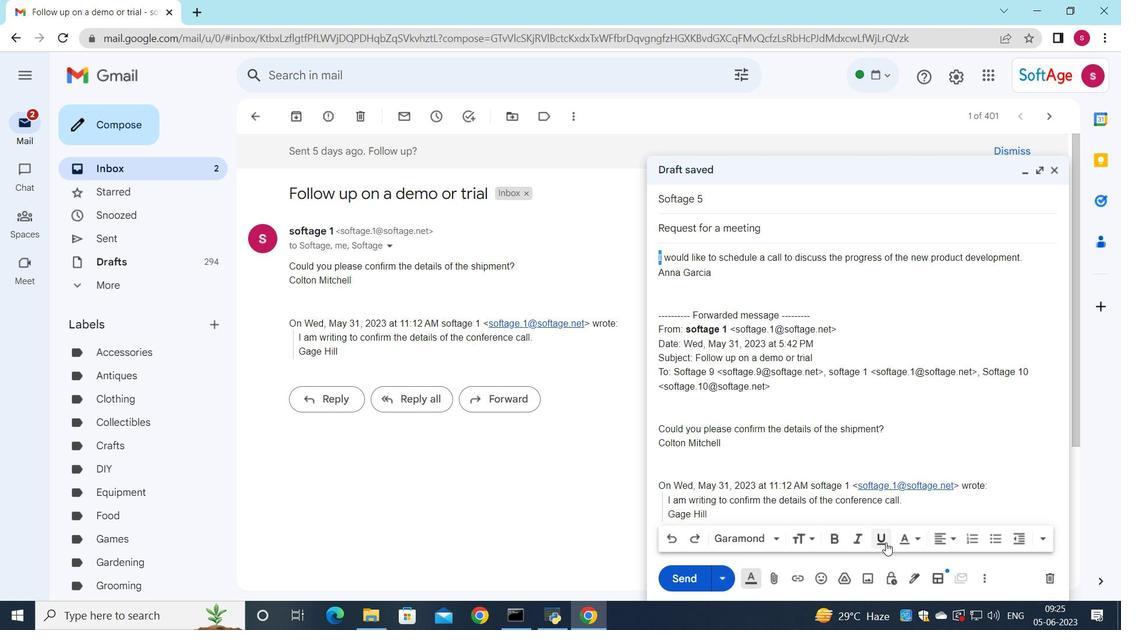 
Action: Mouse moved to (679, 578)
Screenshot: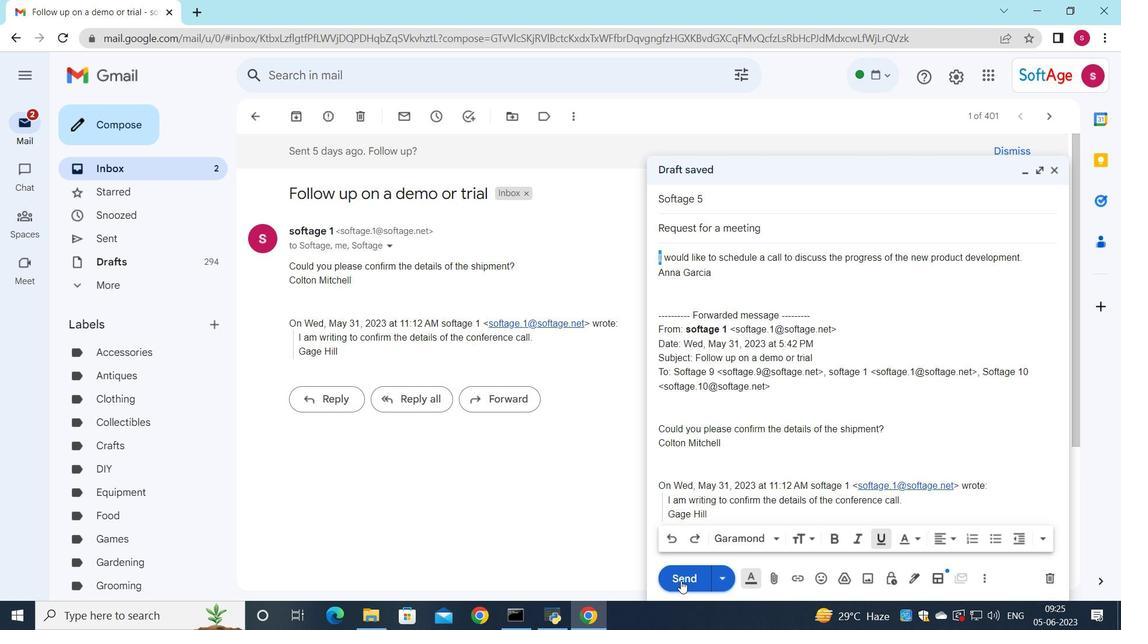 
Action: Mouse pressed left at (679, 578)
Screenshot: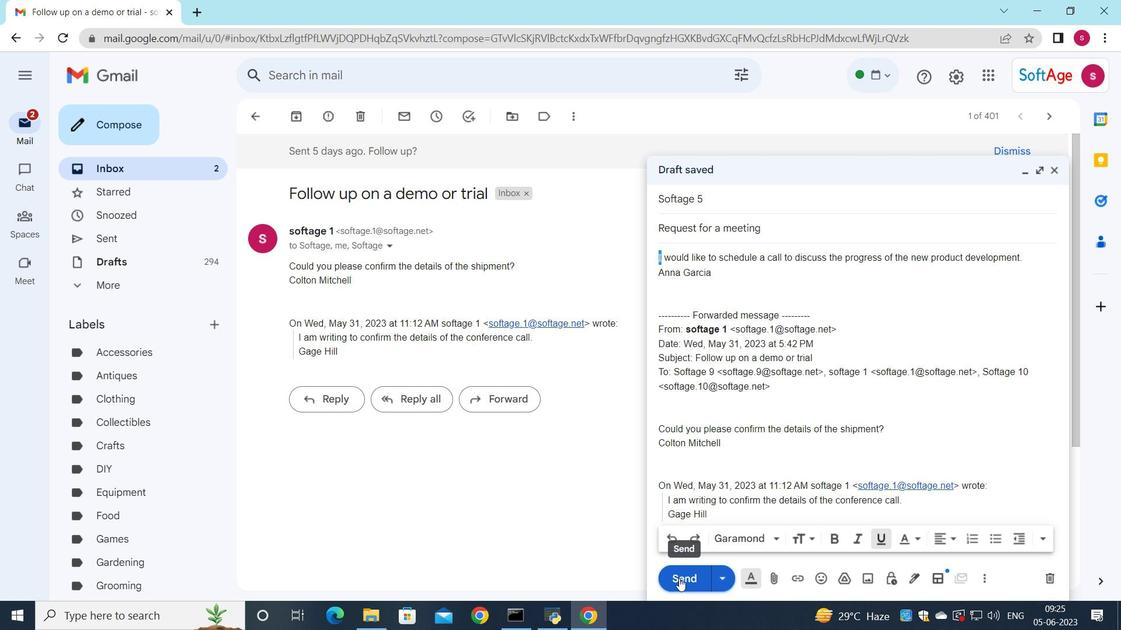 
Action: Mouse moved to (276, 174)
Screenshot: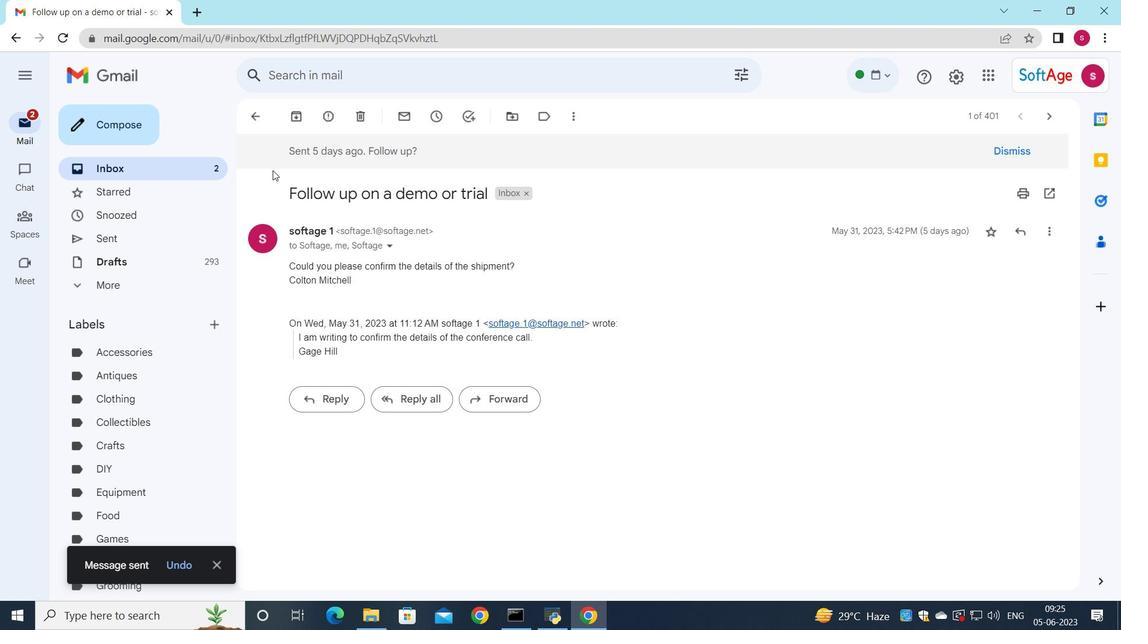 
